 Task: Forward email with the signature Hudson Clark with the subject Congratulations on a new job from softage.8@softage.net to softage.2@softage.net and softage.3@softage.net with BCC to softage.4@softage.net with the message I am writing to request a review of the project procurement plan.
Action: Mouse moved to (1034, 174)
Screenshot: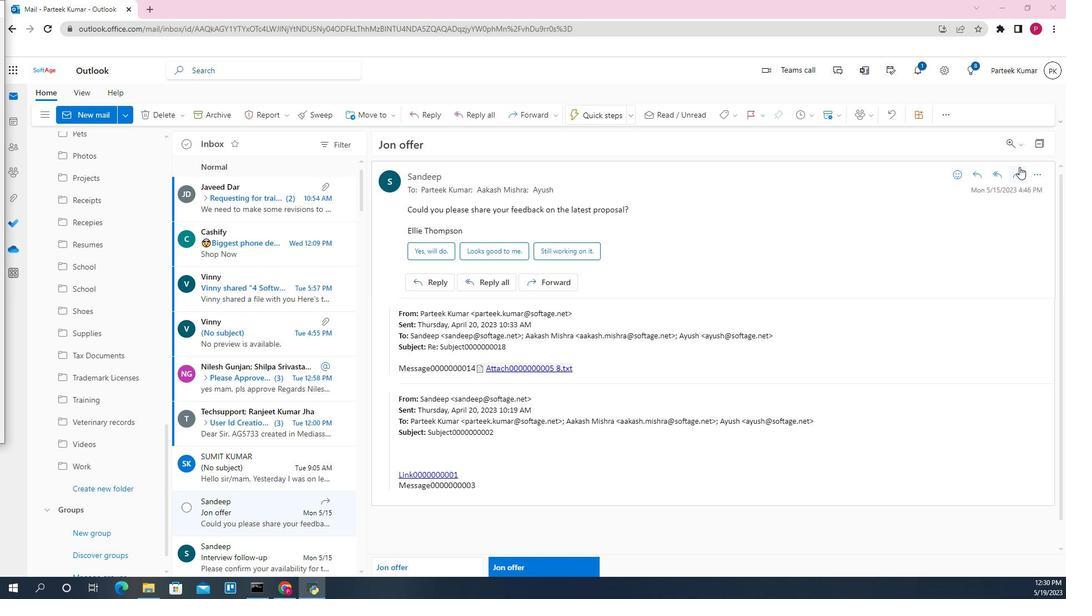 
Action: Mouse pressed left at (1034, 174)
Screenshot: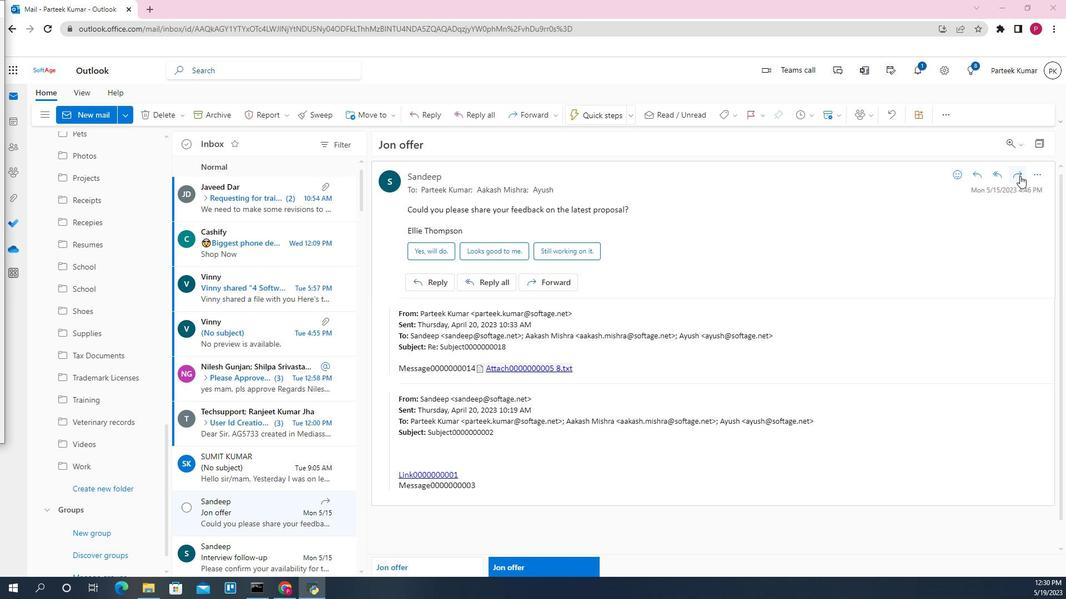 
Action: Mouse moved to (749, 108)
Screenshot: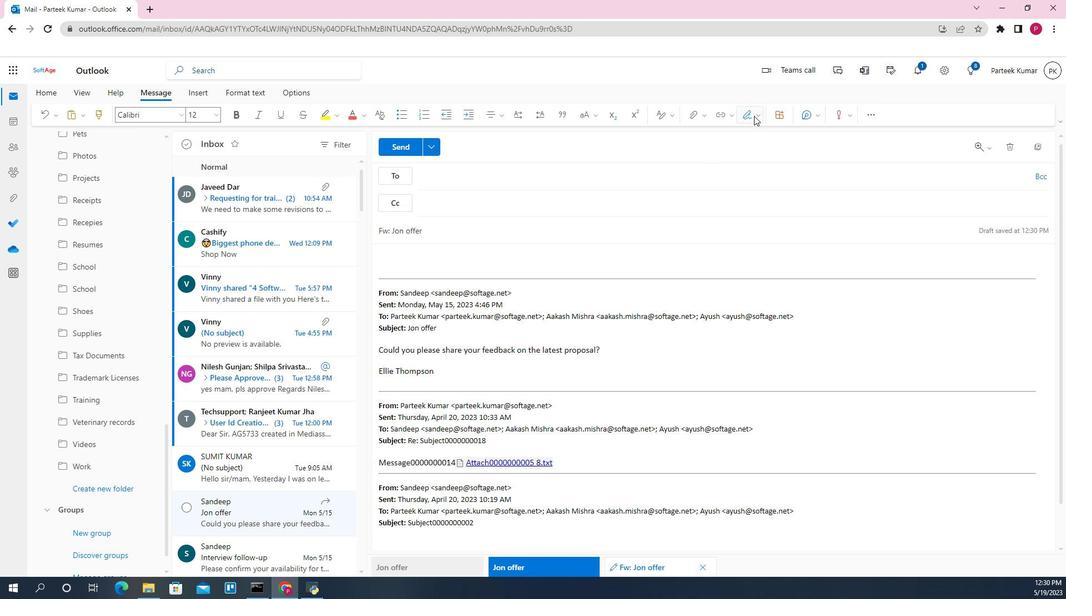 
Action: Mouse pressed left at (749, 108)
Screenshot: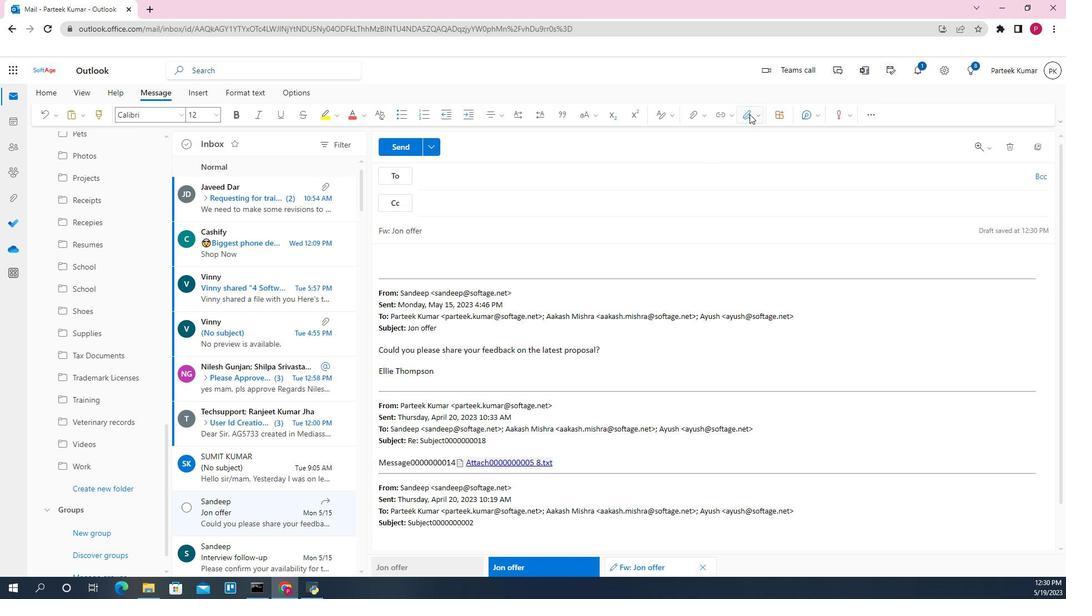 
Action: Mouse moved to (728, 171)
Screenshot: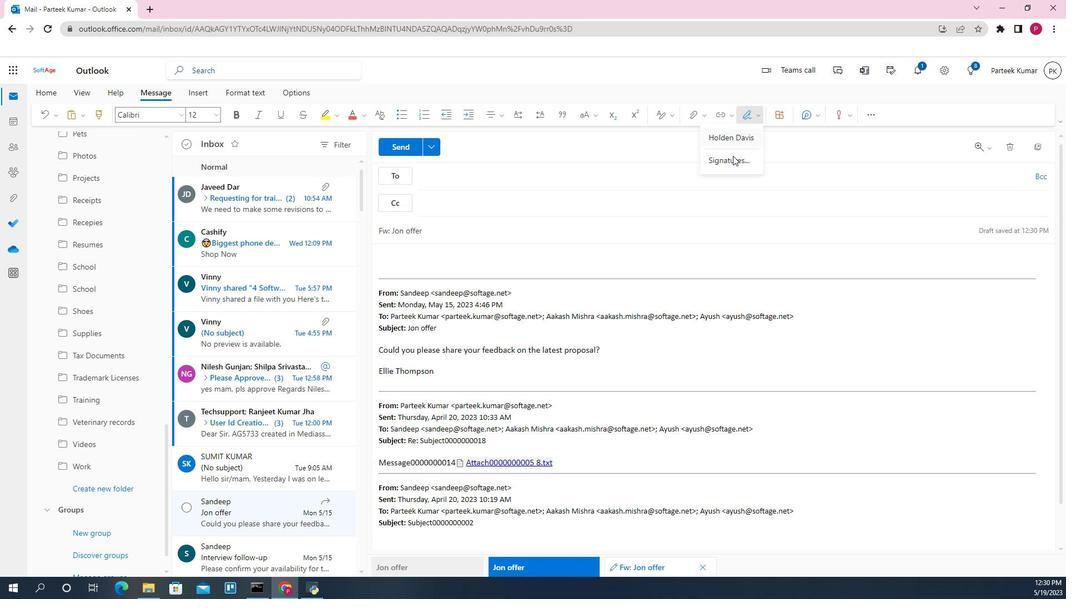 
Action: Mouse pressed left at (728, 171)
Screenshot: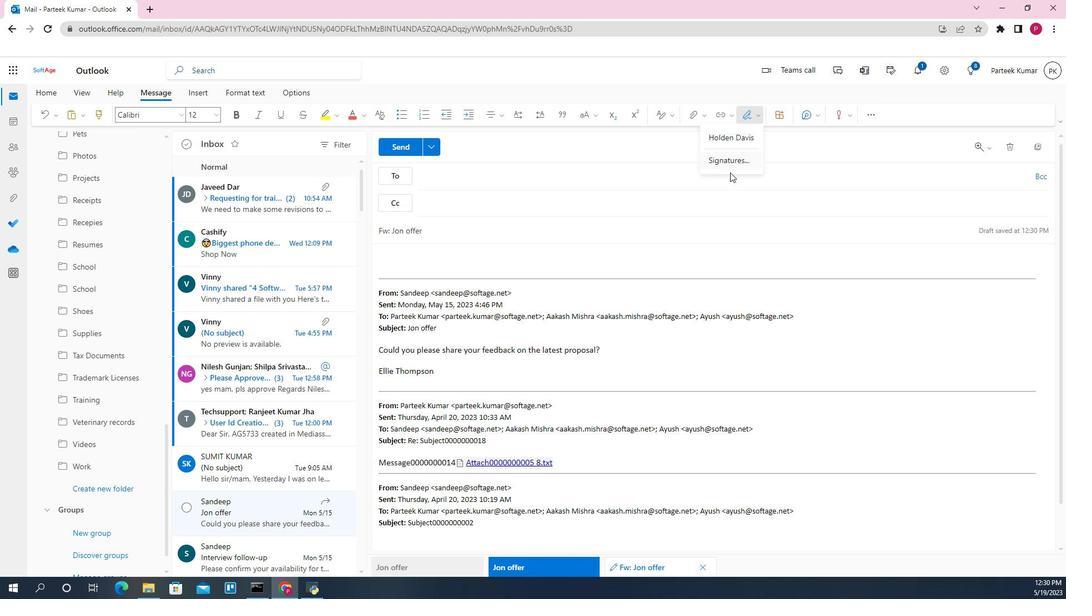 
Action: Mouse moved to (734, 156)
Screenshot: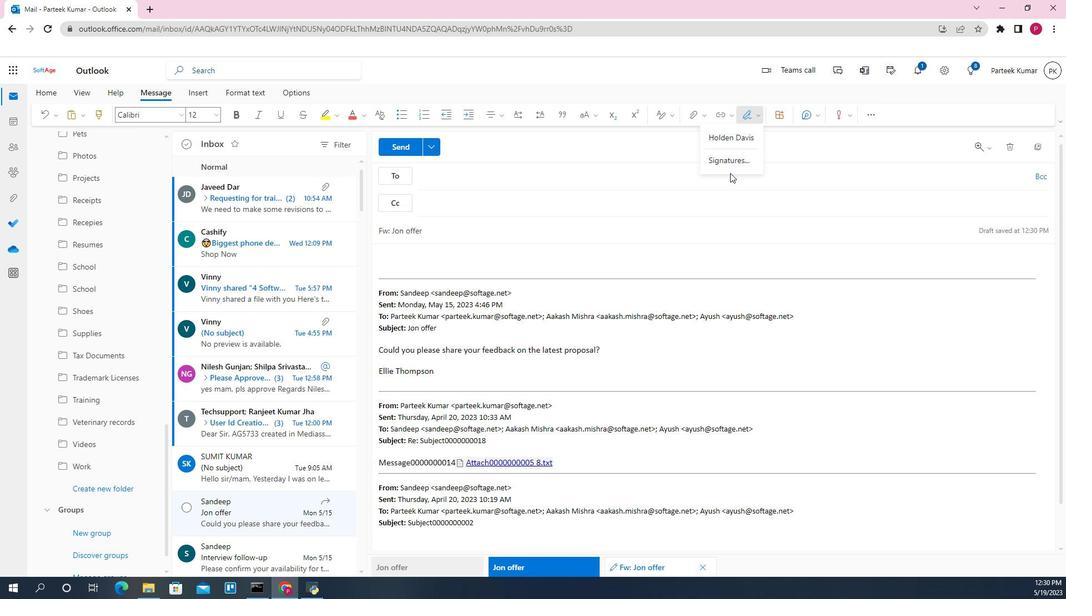 
Action: Mouse pressed left at (734, 156)
Screenshot: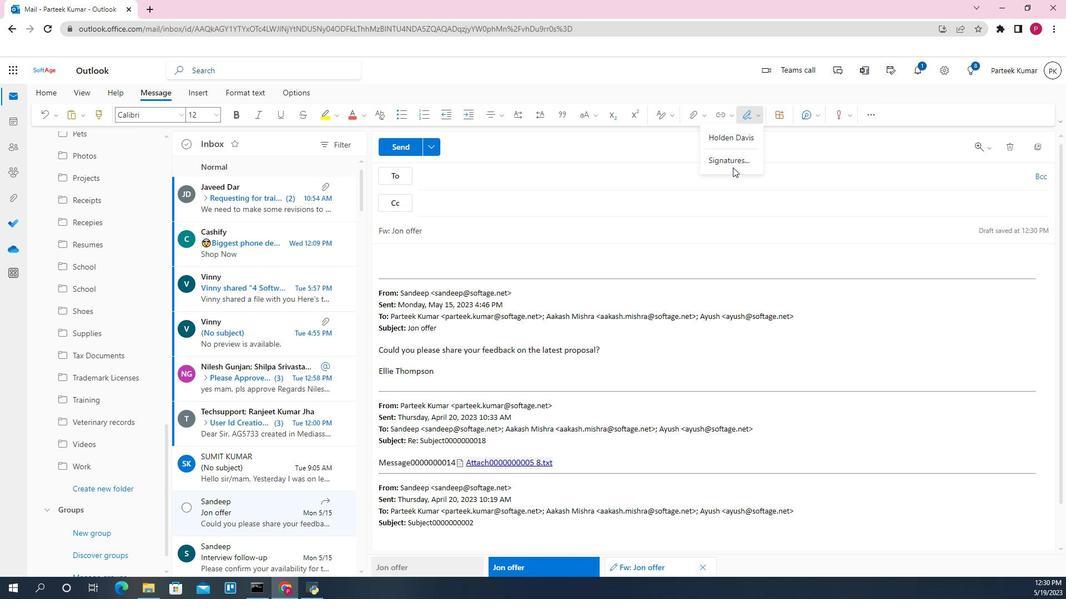 
Action: Mouse moved to (744, 203)
Screenshot: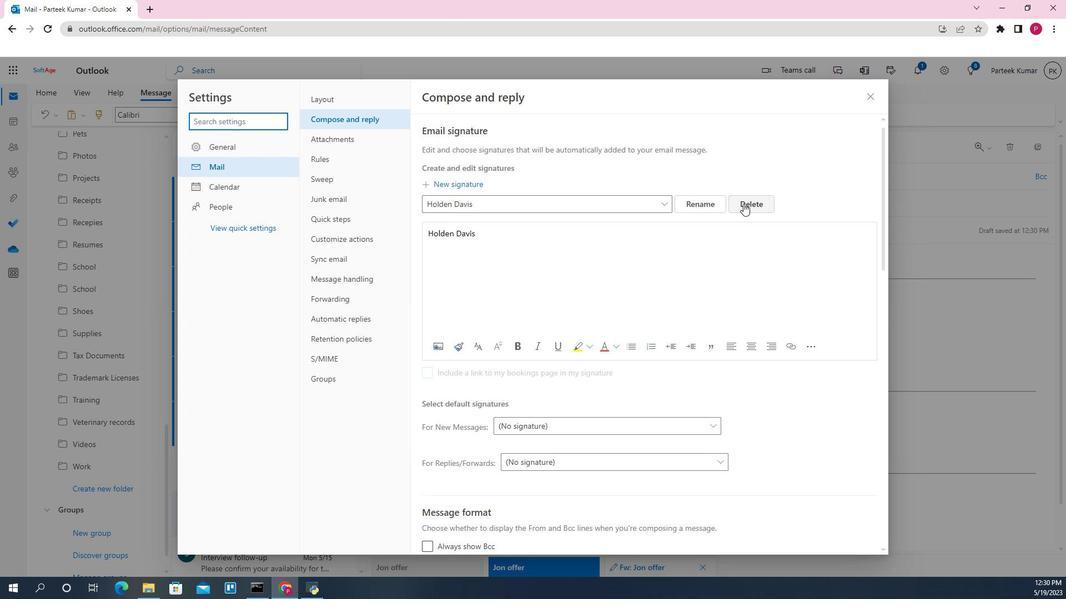 
Action: Mouse pressed left at (744, 203)
Screenshot: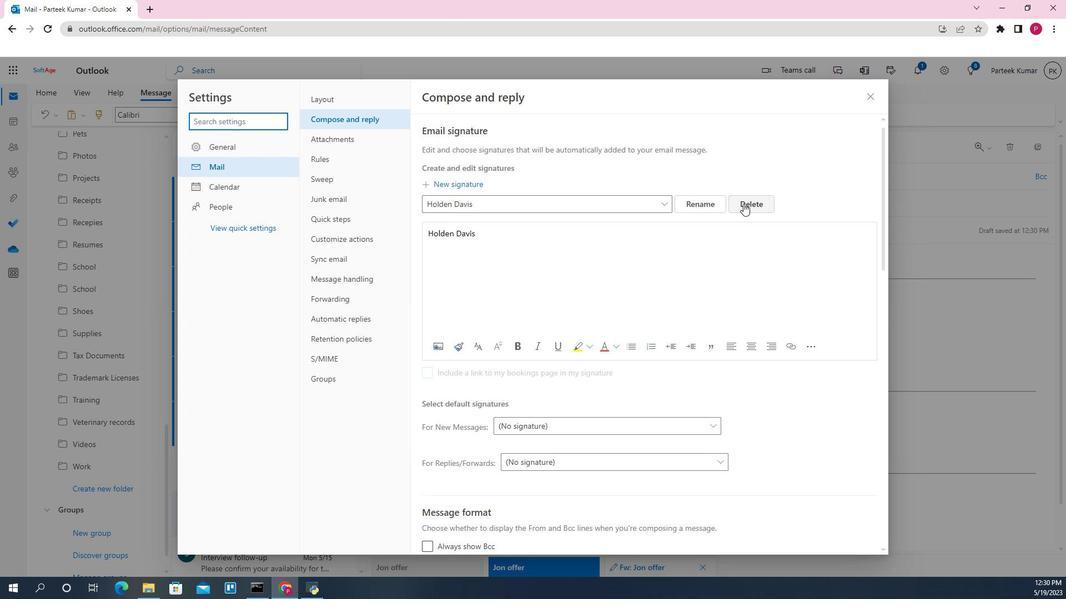 
Action: Mouse moved to (504, 194)
Screenshot: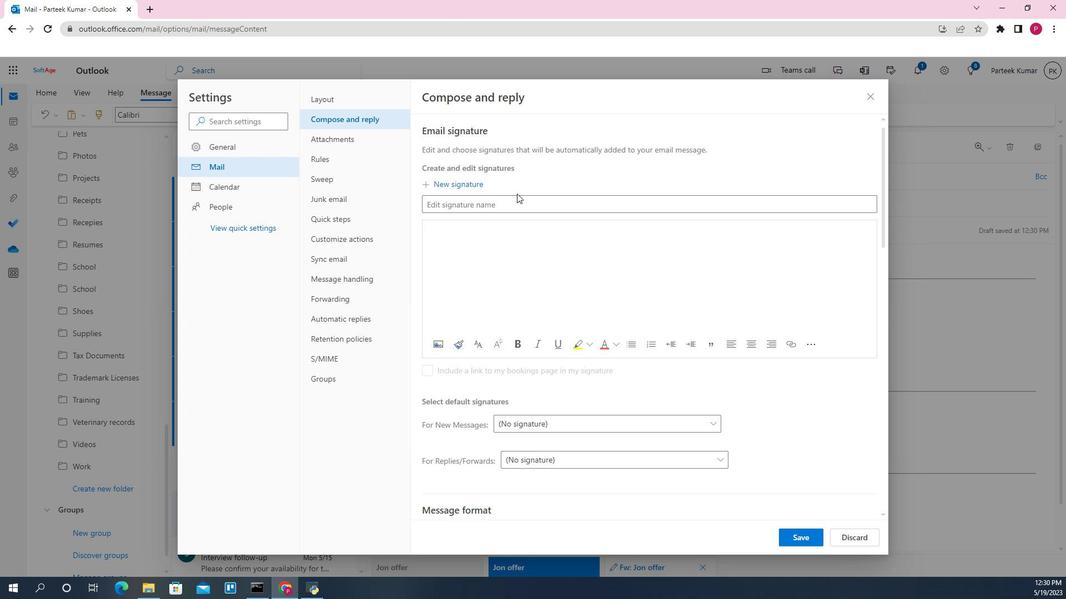 
Action: Mouse pressed left at (504, 194)
Screenshot: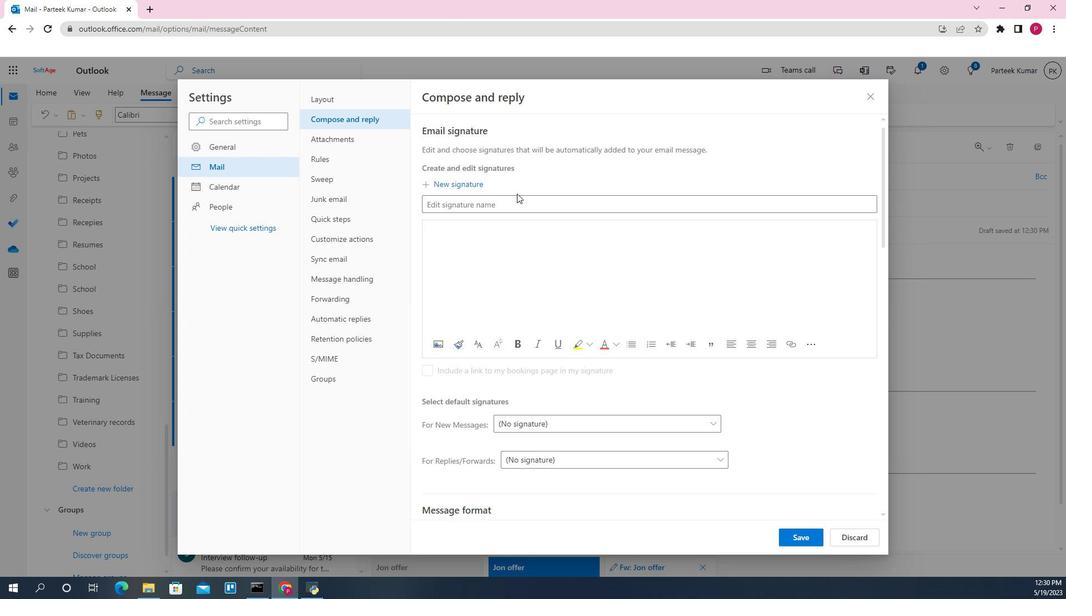 
Action: Mouse moved to (506, 204)
Screenshot: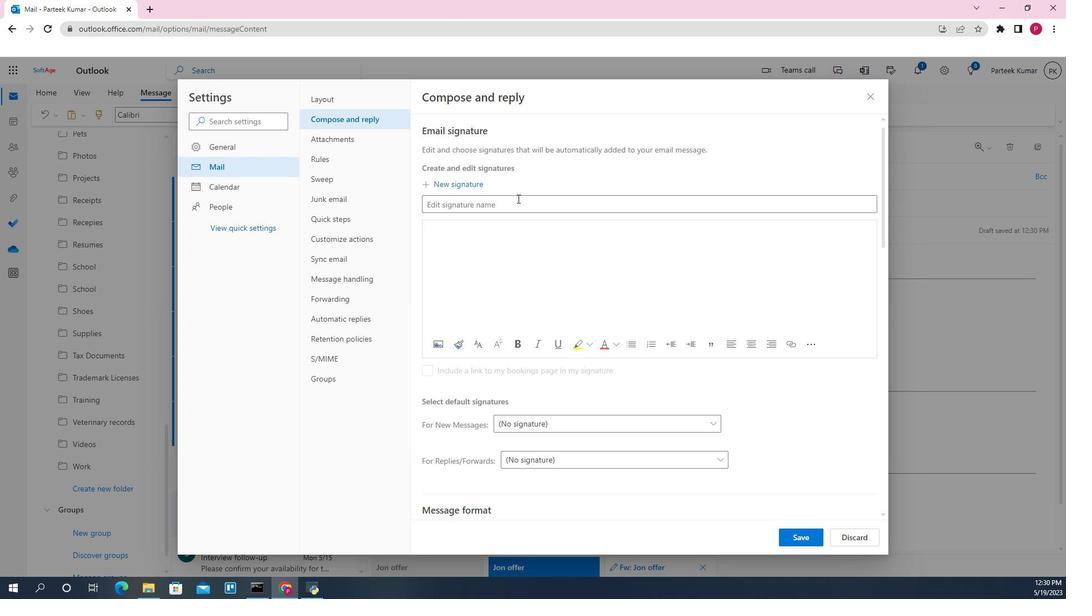 
Action: Mouse pressed left at (506, 204)
Screenshot: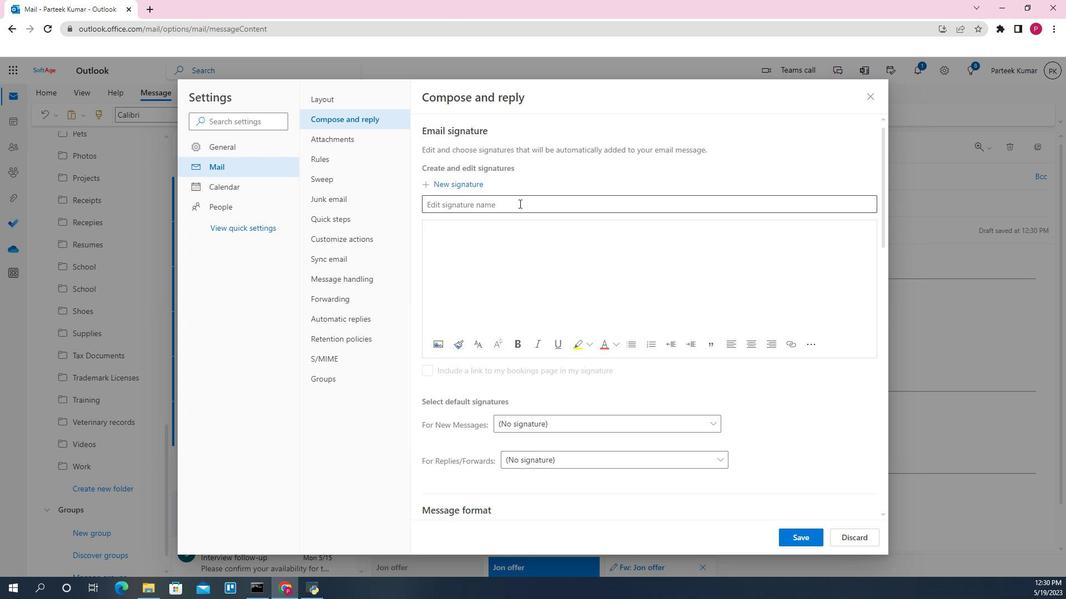 
Action: Key pressed <Key.shift><Key.shift><Key.shift><Key.shift><Key.shift><Key.shift><Key.shift><Key.shift><Key.shift><Key.shift><Key.shift><Key.shift><Key.shift>Hudson<Key.space><Key.shift>Clark<Key.space><Key.tab><Key.shift>Hudson<Key.space><Key.shift>Clark<Key.space>
Screenshot: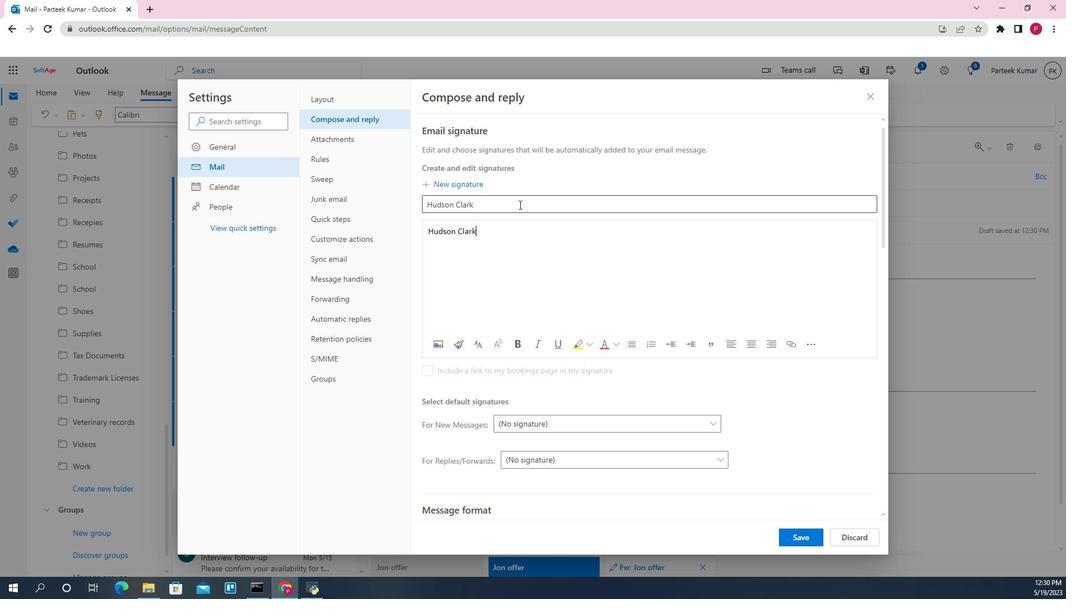 
Action: Mouse moved to (798, 564)
Screenshot: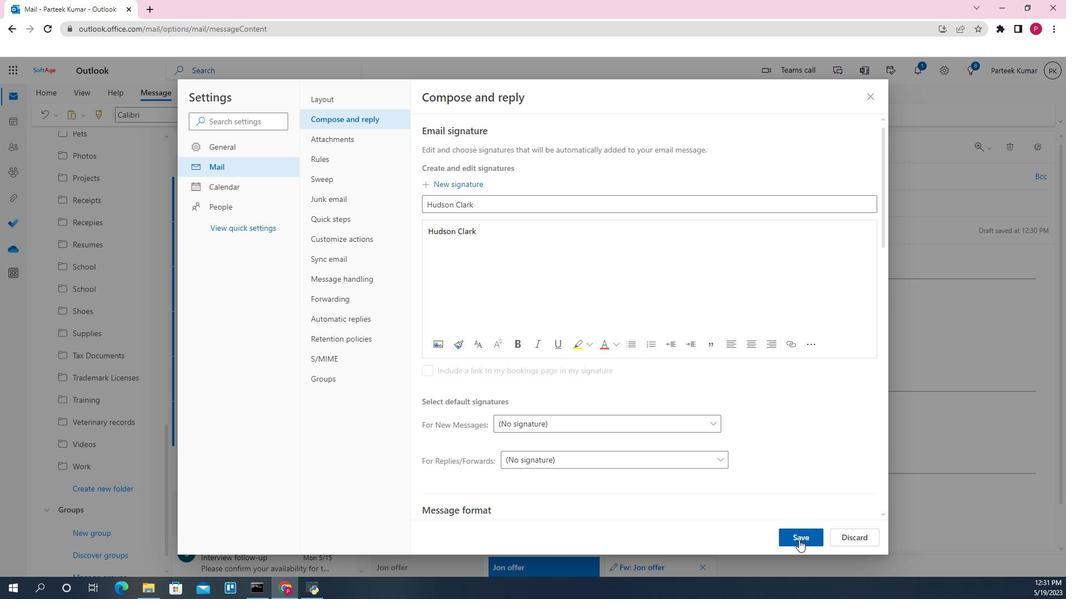
Action: Mouse pressed left at (798, 564)
Screenshot: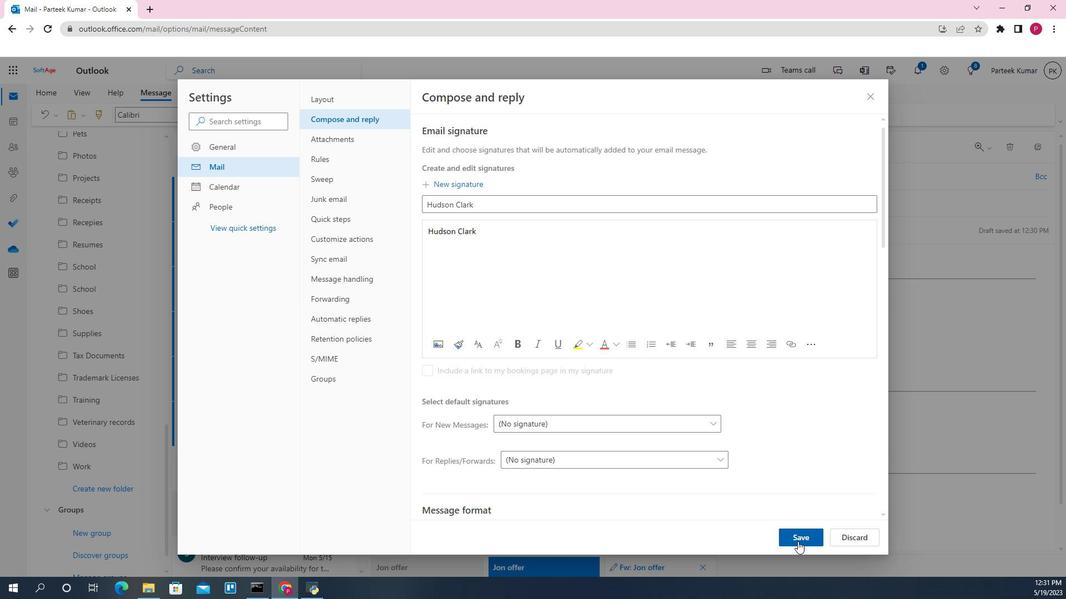 
Action: Mouse moved to (877, 89)
Screenshot: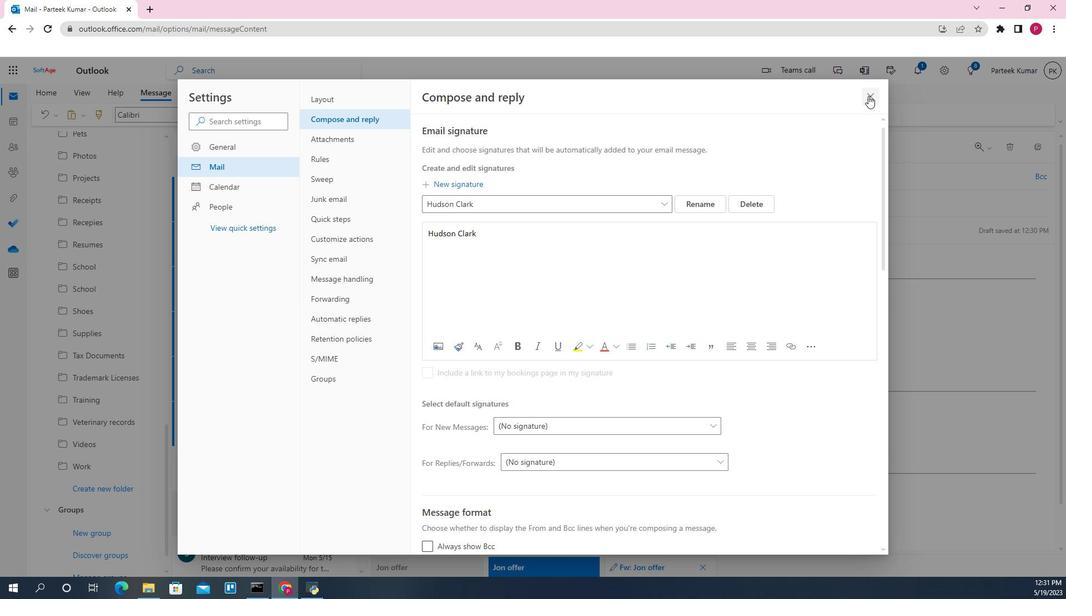 
Action: Mouse pressed left at (877, 89)
Screenshot: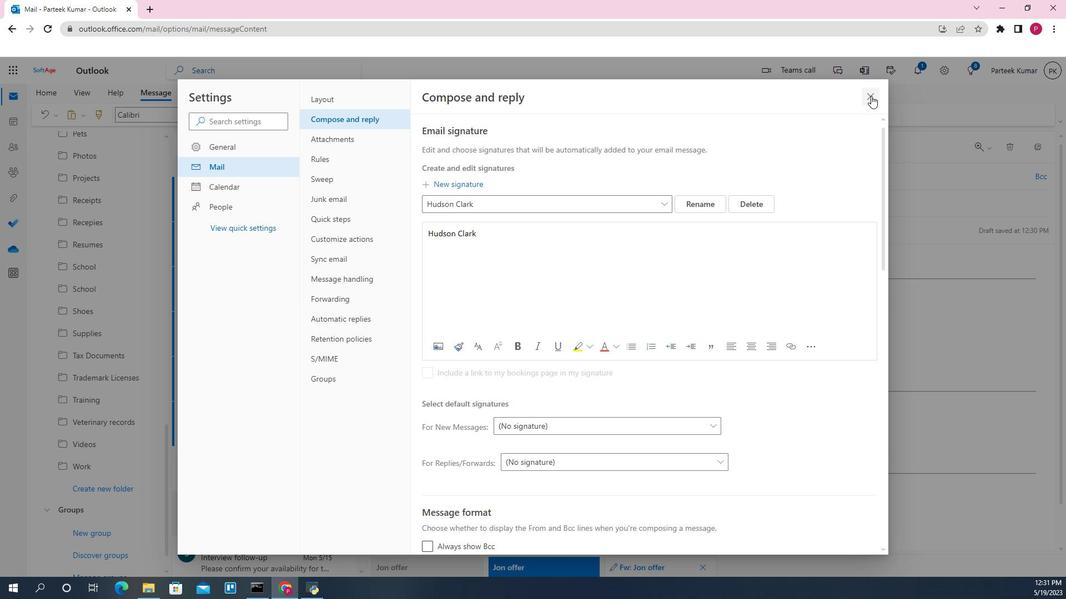 
Action: Mouse moved to (401, 233)
Screenshot: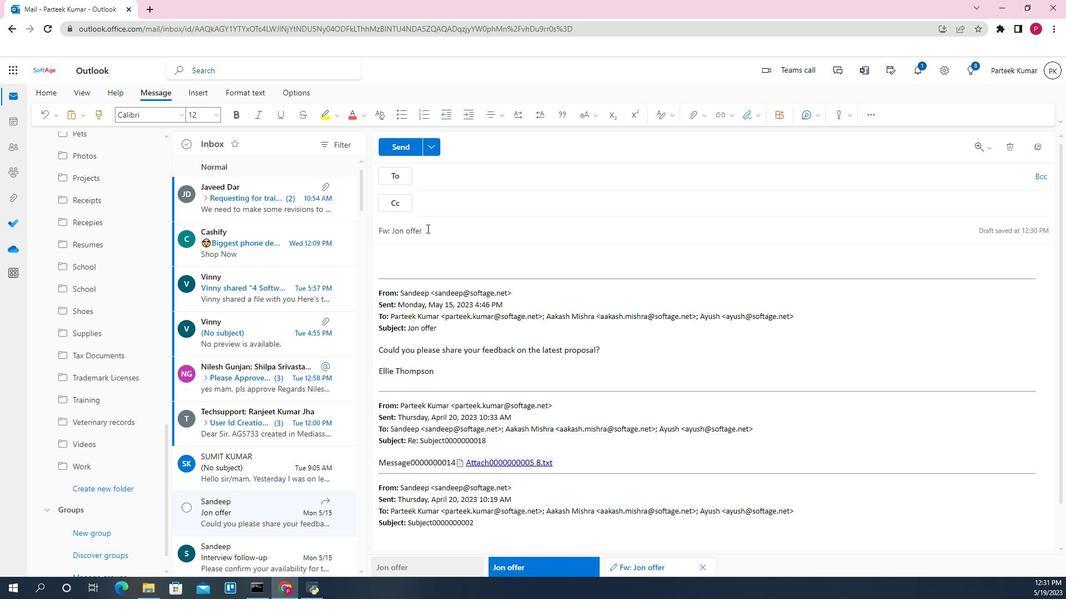 
Action: Mouse pressed left at (401, 233)
Screenshot: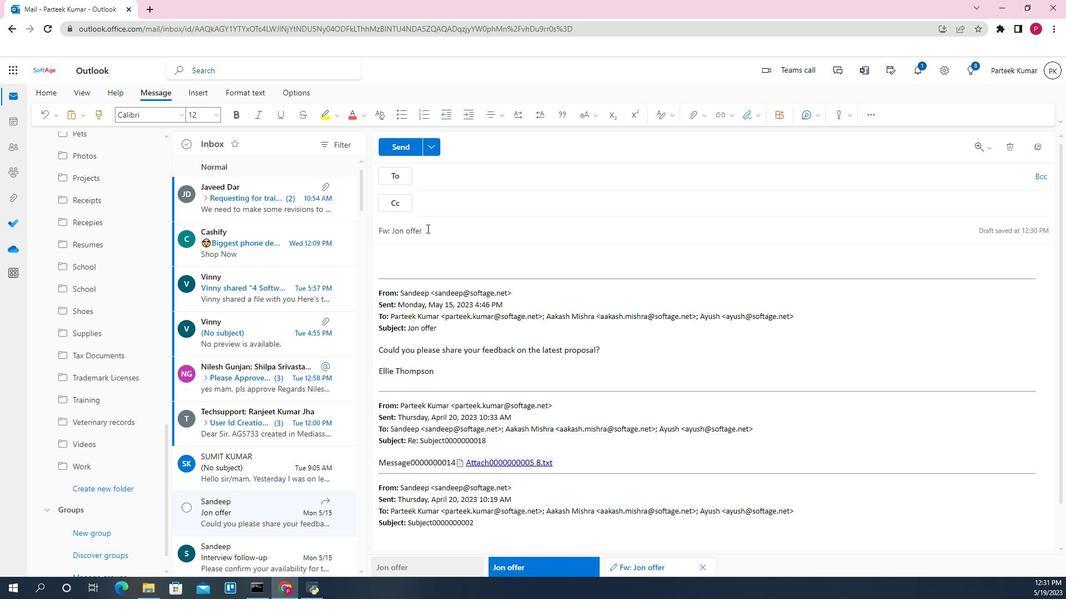 
Action: Mouse moved to (413, 232)
Screenshot: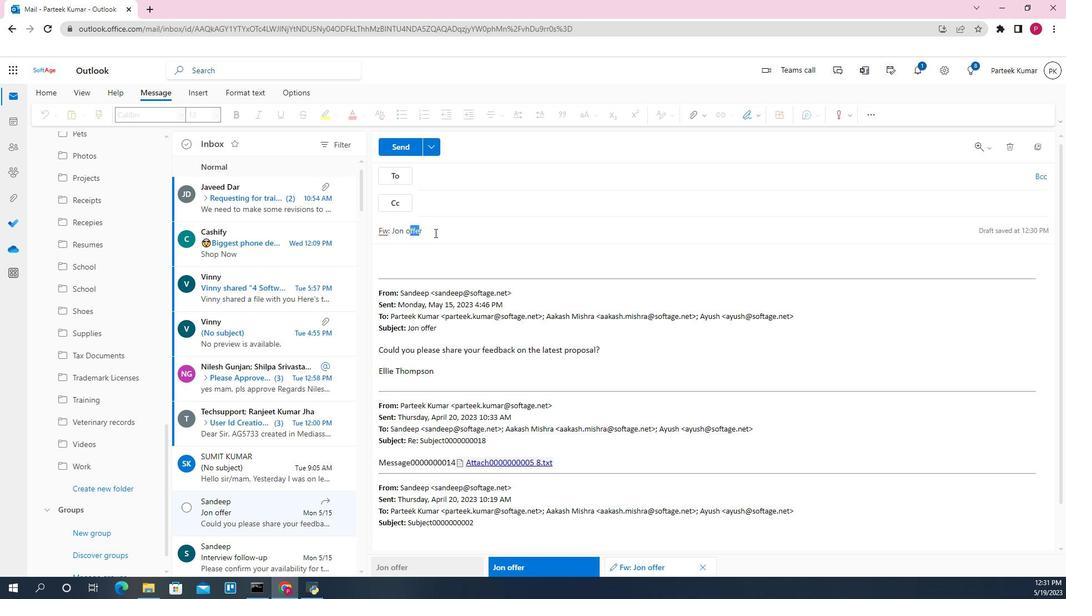 
Action: Mouse pressed left at (413, 232)
Screenshot: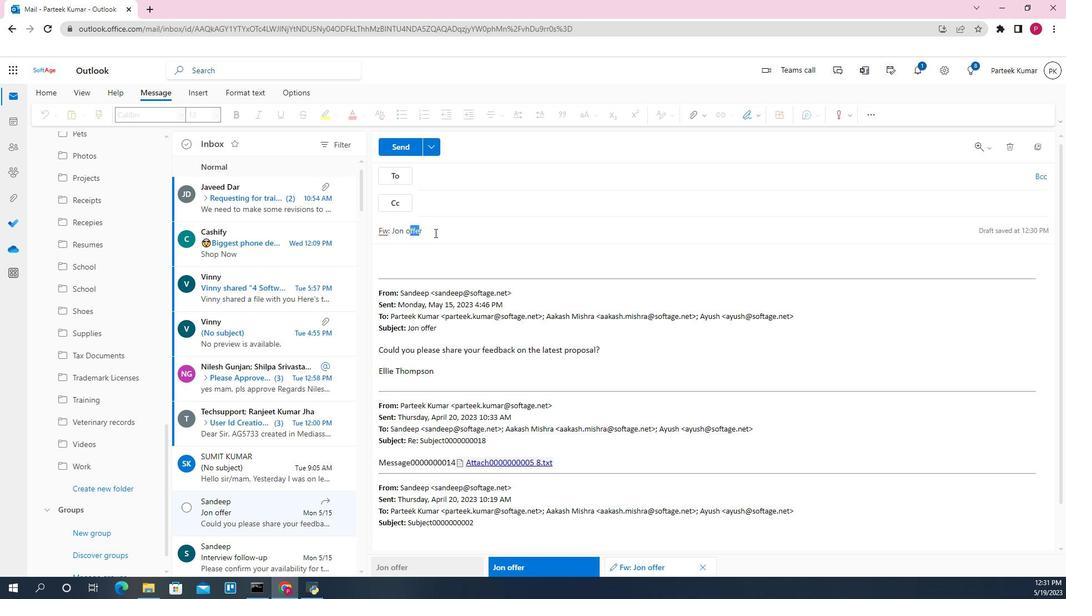 
Action: Mouse moved to (395, 259)
Screenshot: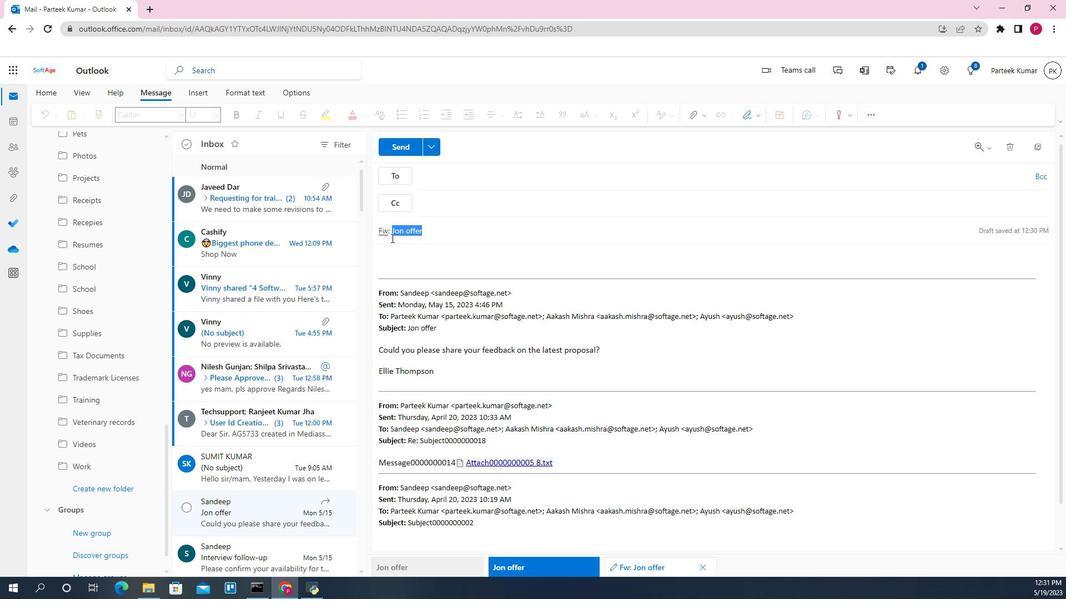 
Action: Mouse pressed left at (395, 259)
Screenshot: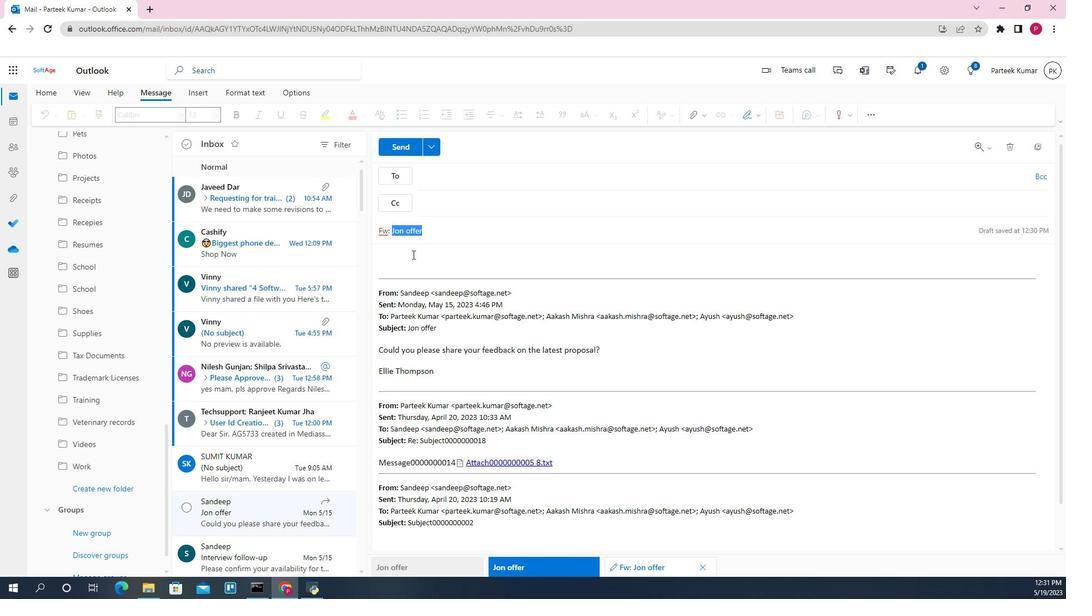 
Action: Mouse moved to (753, 103)
Screenshot: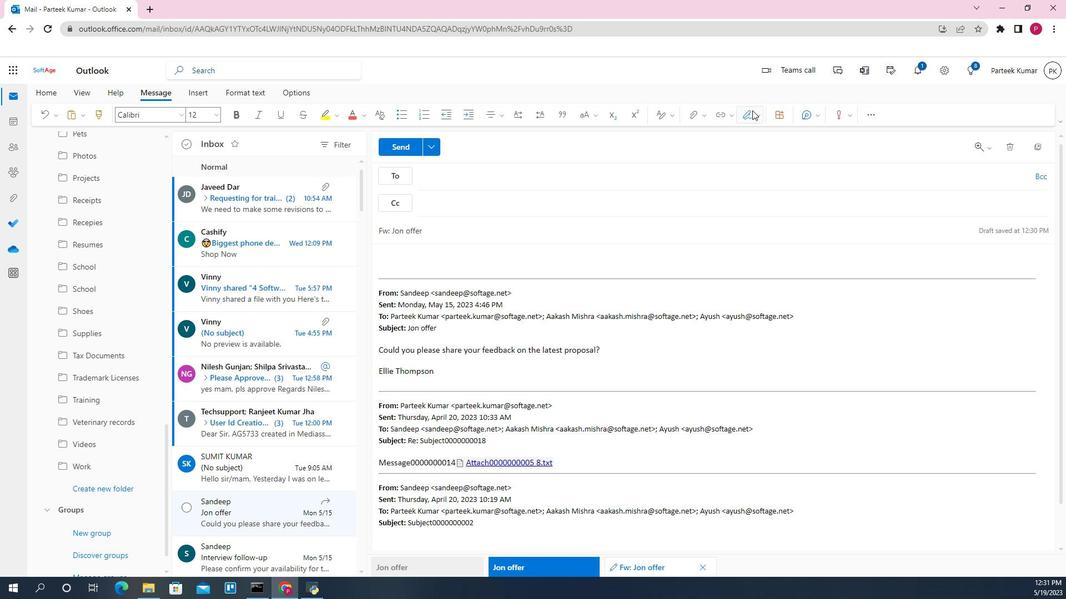 
Action: Mouse pressed left at (753, 103)
Screenshot: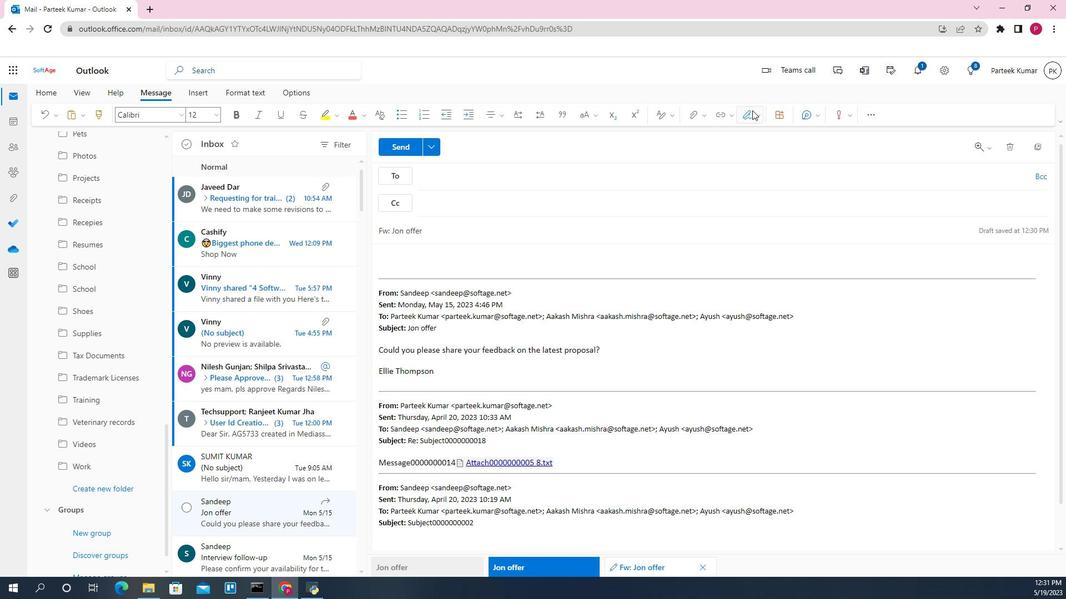 
Action: Mouse moved to (730, 131)
Screenshot: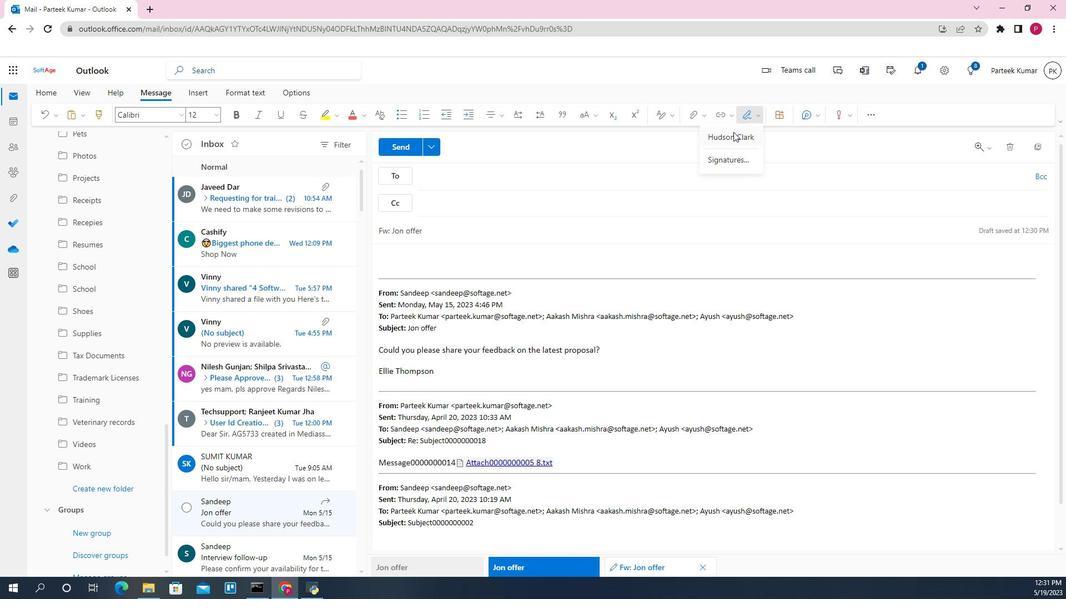 
Action: Mouse pressed left at (730, 131)
Screenshot: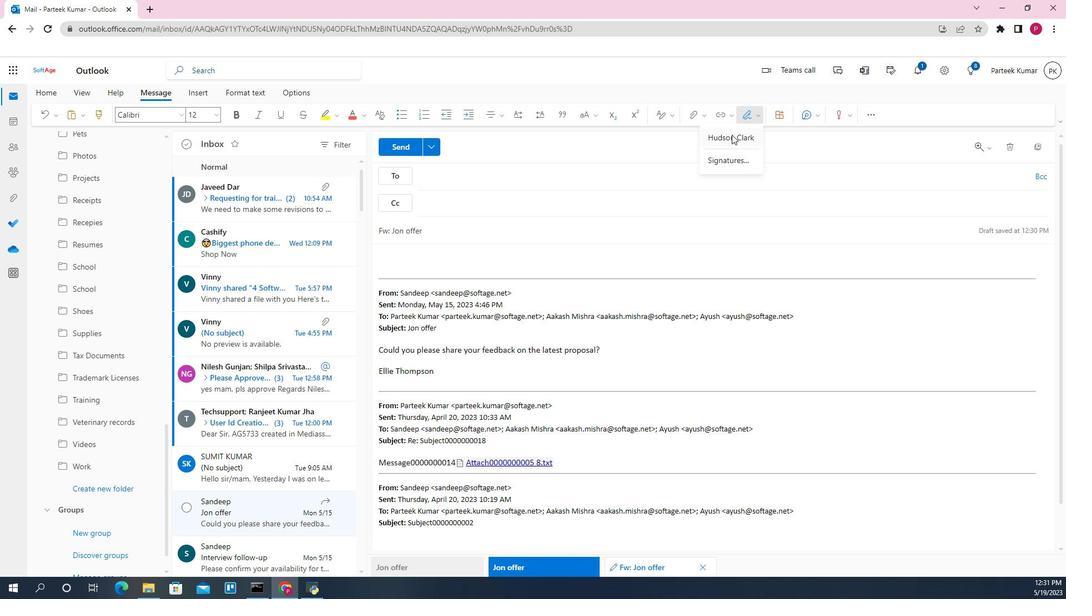 
Action: Mouse moved to (404, 232)
Screenshot: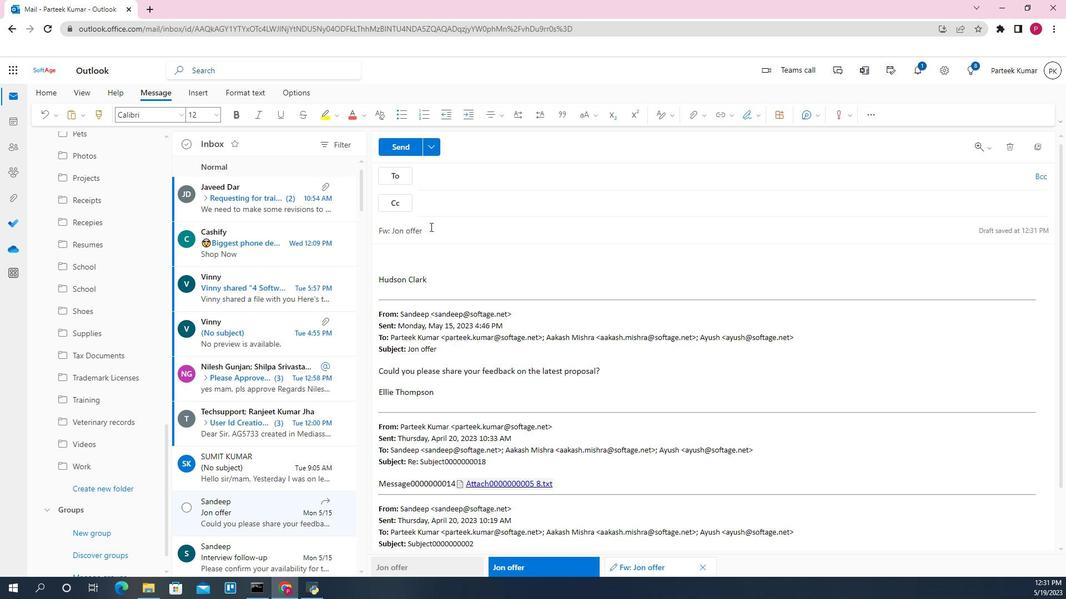 
Action: Mouse pressed left at (404, 232)
Screenshot: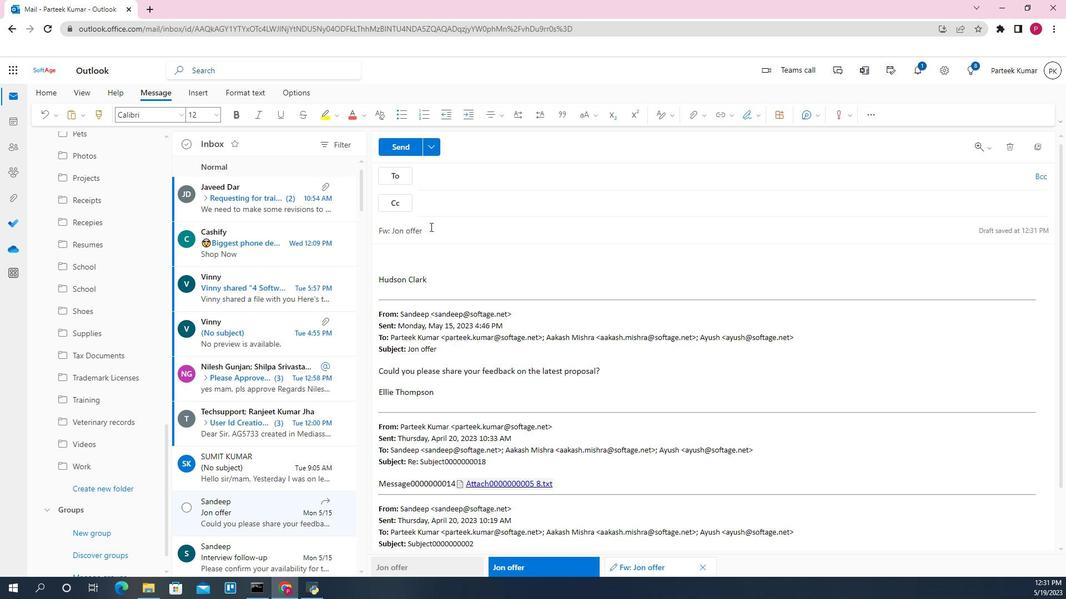 
Action: Mouse moved to (383, 236)
Screenshot: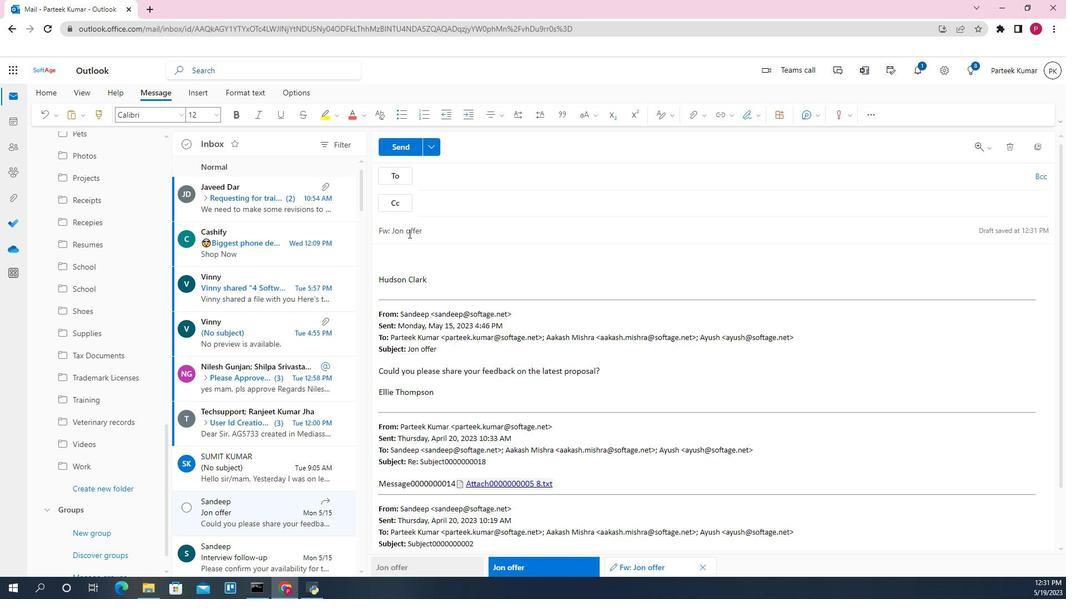 
Action: Mouse pressed left at (383, 236)
Screenshot: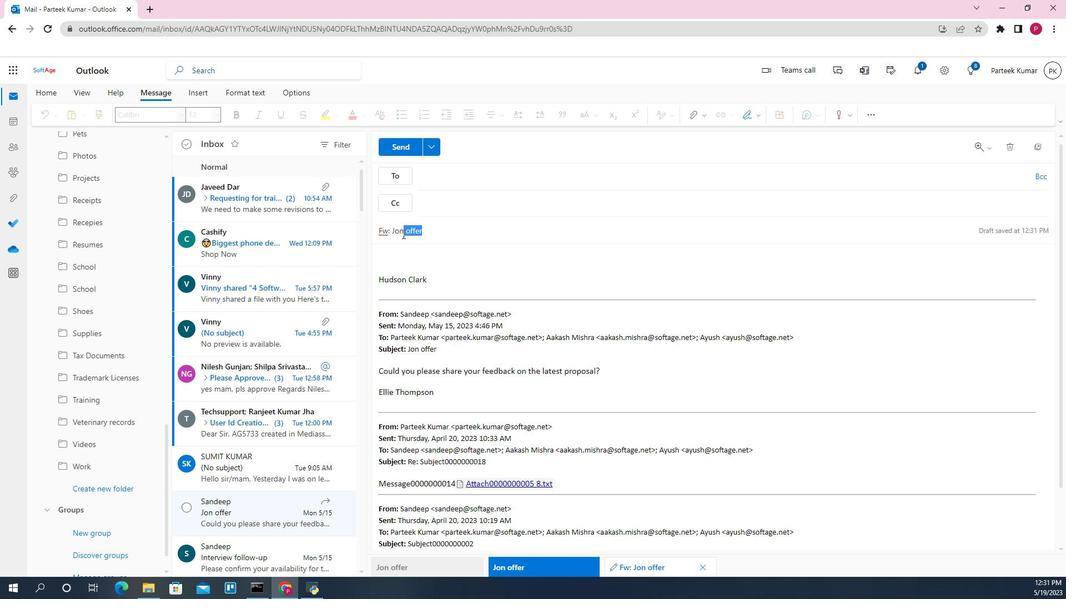 
Action: Mouse moved to (430, 226)
Screenshot: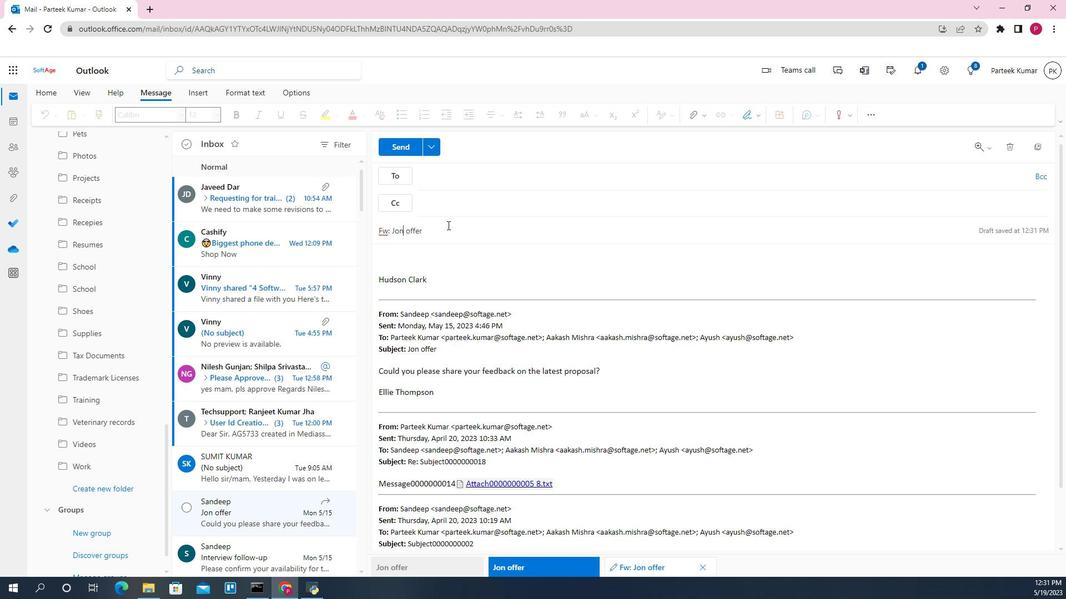 
Action: Mouse pressed left at (430, 226)
Screenshot: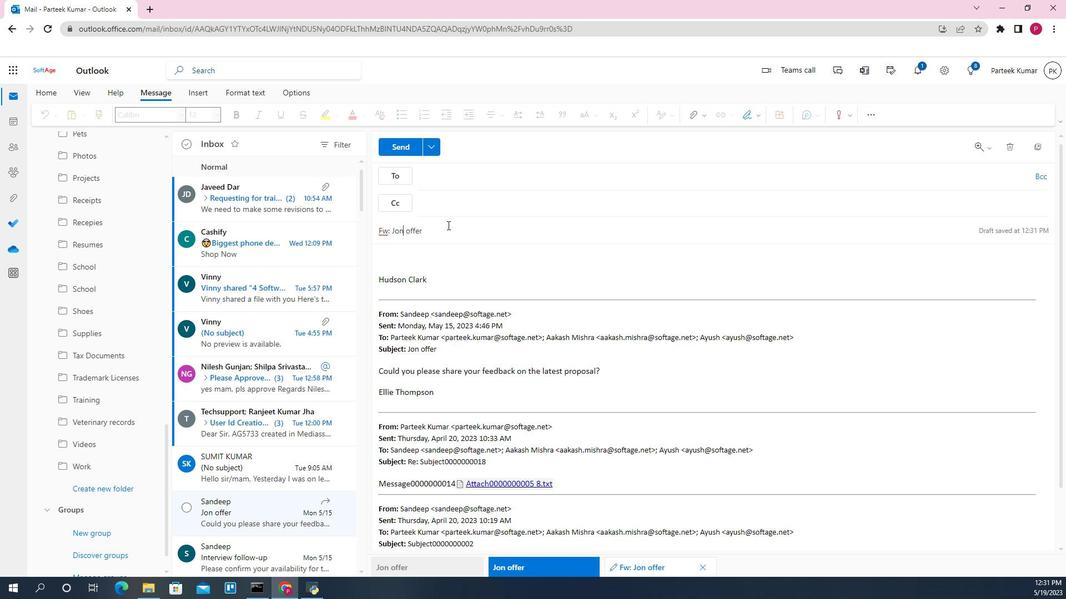 
Action: Mouse moved to (373, 241)
Screenshot: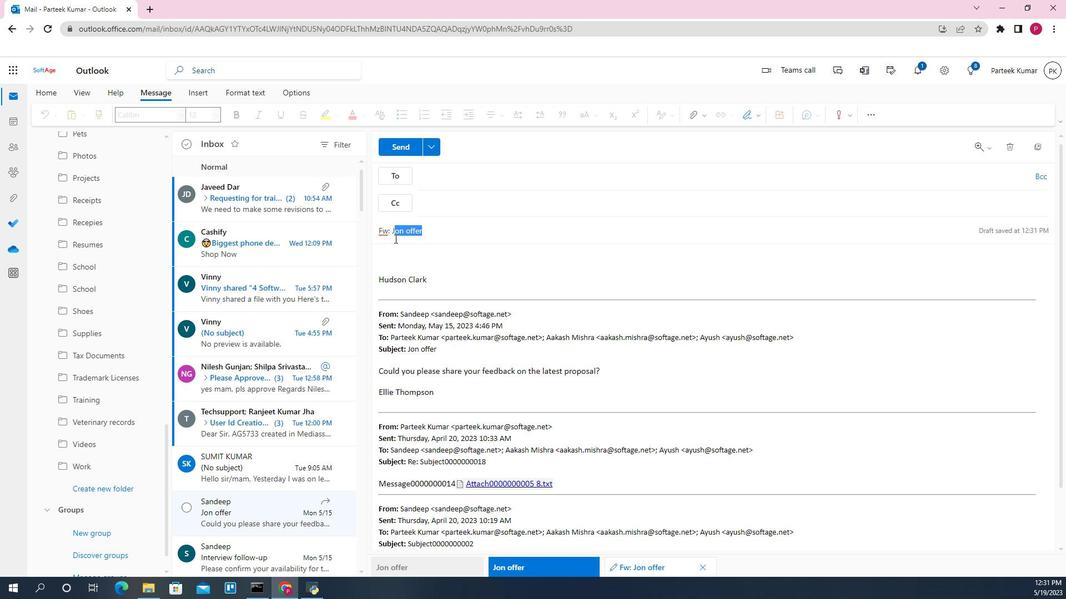 
Action: Key pressed <Key.shift>Congratulations<Key.space>on<Key.space>a<Key.space>new<Key.space>job<Key.space>
Screenshot: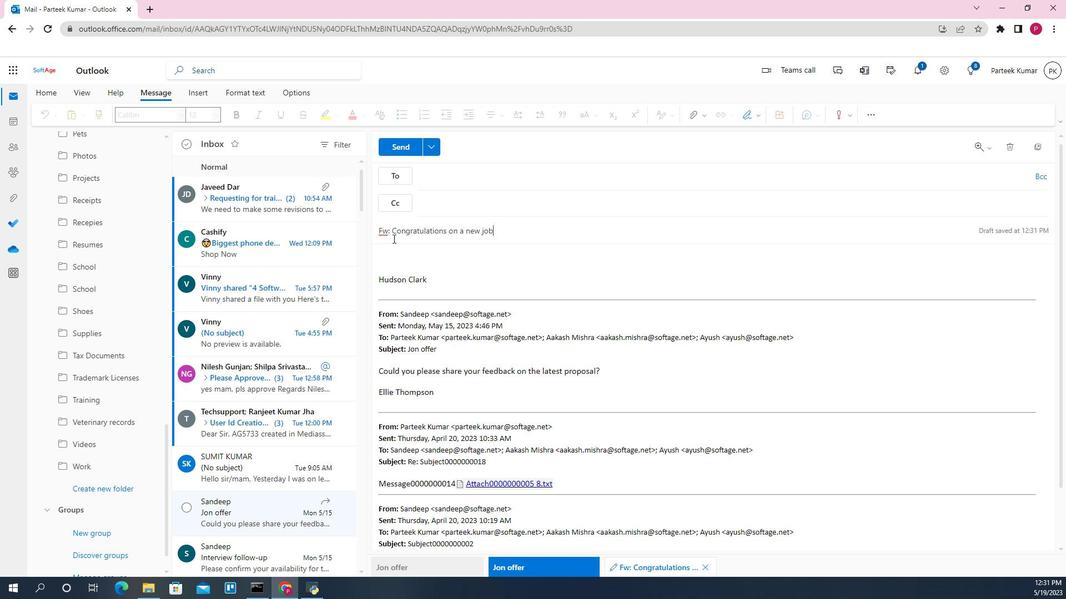 
Action: Mouse moved to (498, 176)
Screenshot: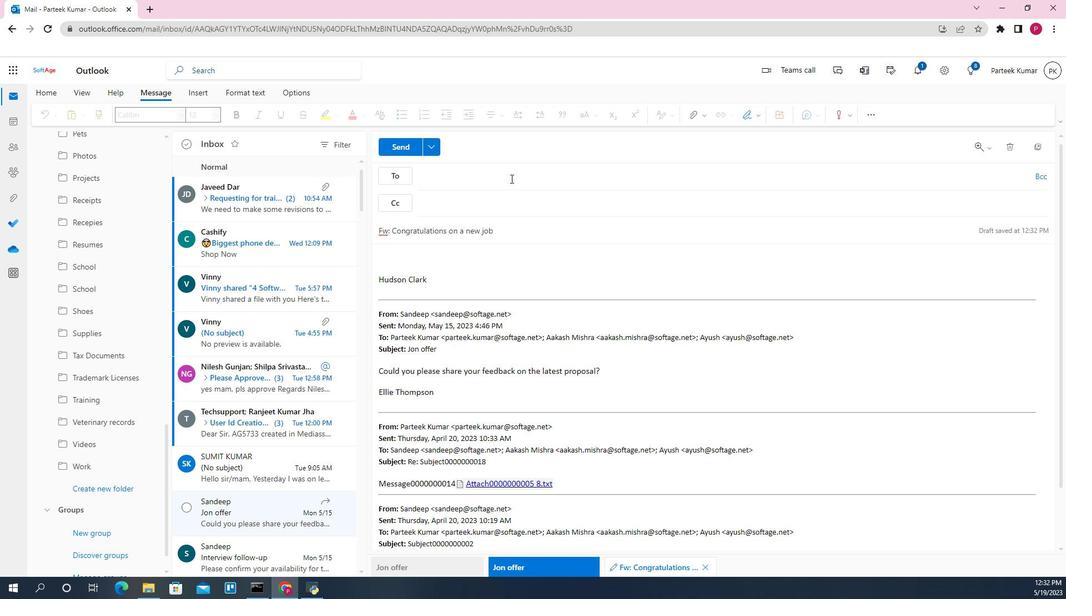 
Action: Mouse pressed left at (498, 176)
Screenshot: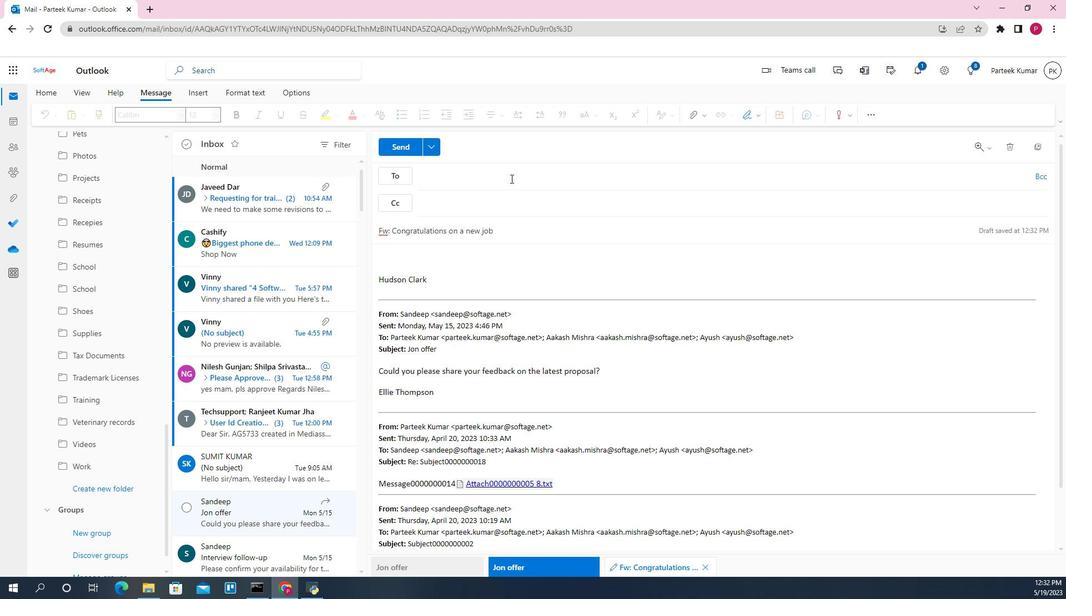 
Action: Key pressed sofat<Key.backspace><Key.backspace>tage.2<Key.shift>@softage.net<Key.enter>
Screenshot: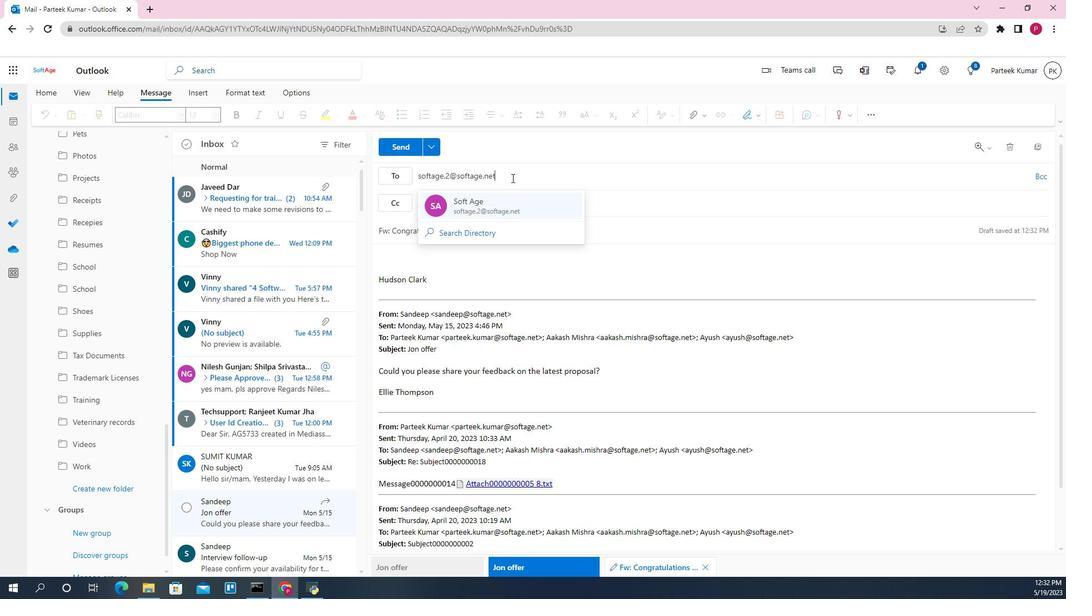 
Action: Mouse moved to (480, 209)
Screenshot: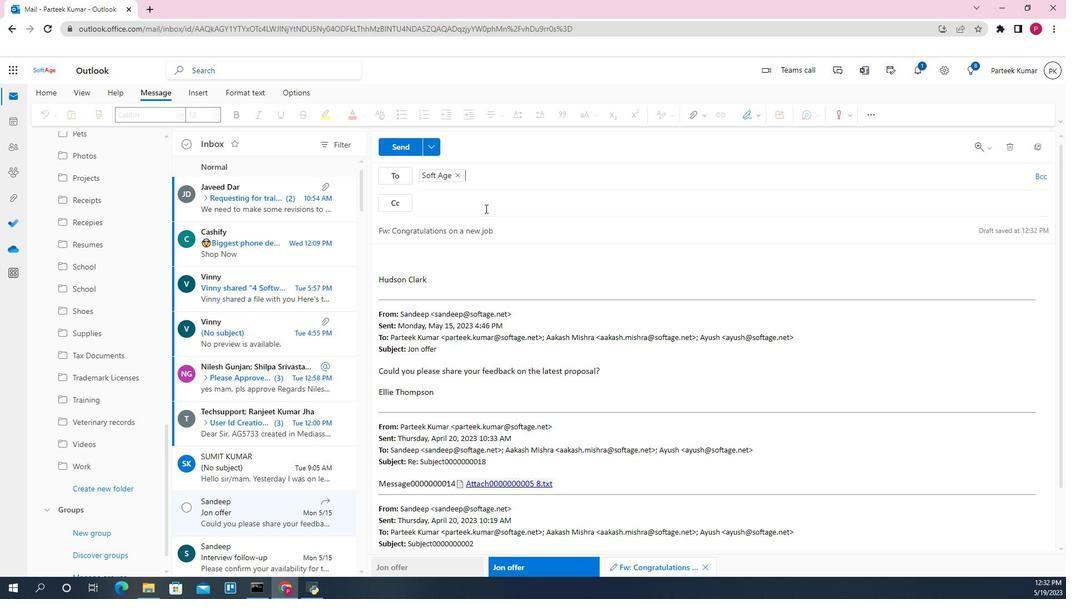 
Action: Key pressed softage.3<Key.shift>@softage,net<Key.enter>
Screenshot: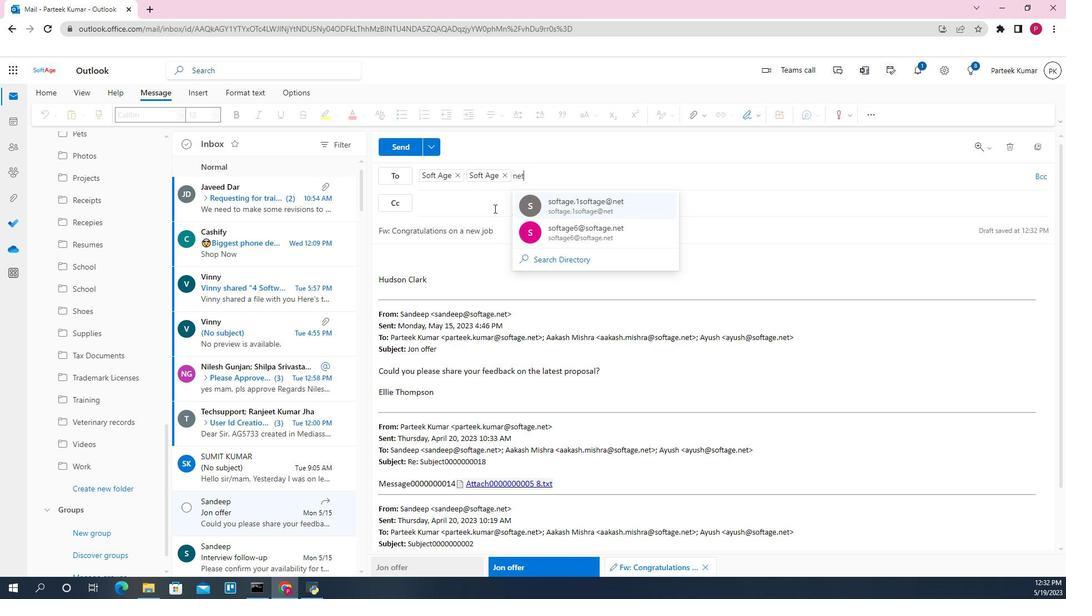 
Action: Mouse moved to (590, 173)
Screenshot: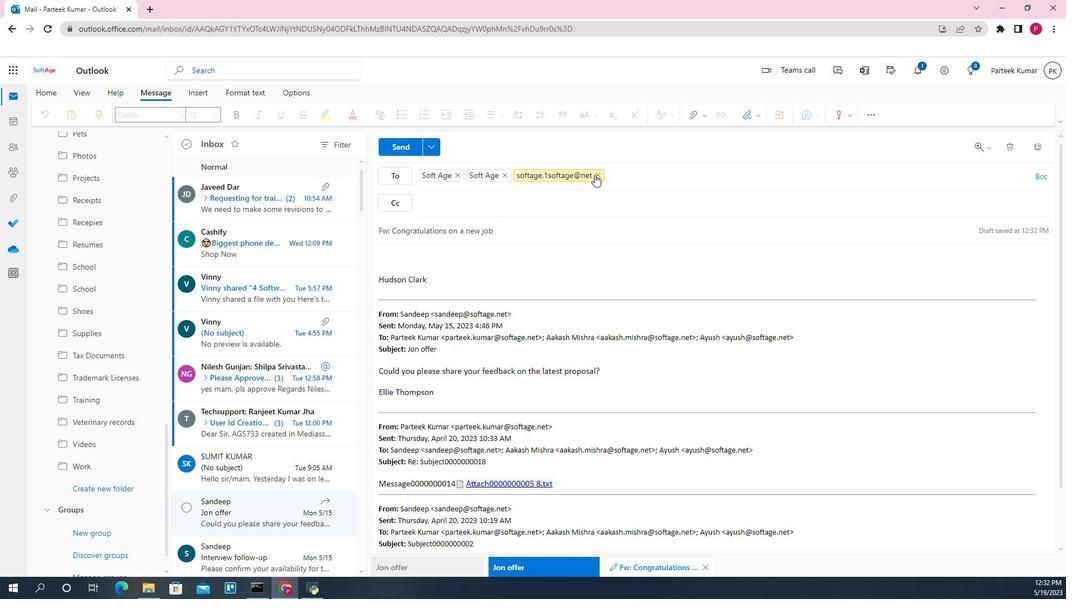 
Action: Mouse pressed left at (590, 173)
Screenshot: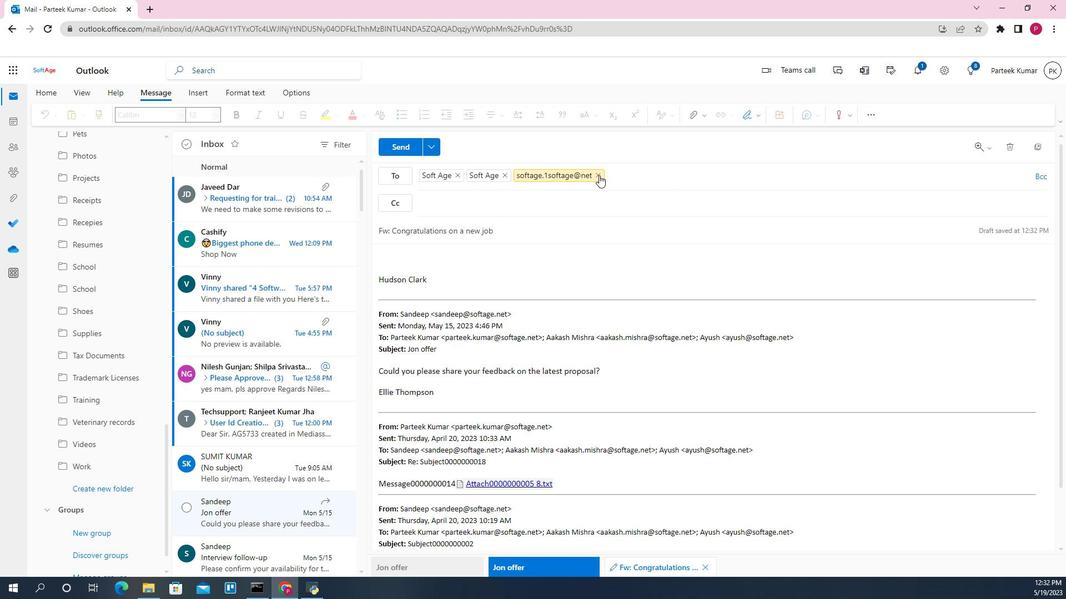 
Action: Mouse moved to (1056, 203)
Screenshot: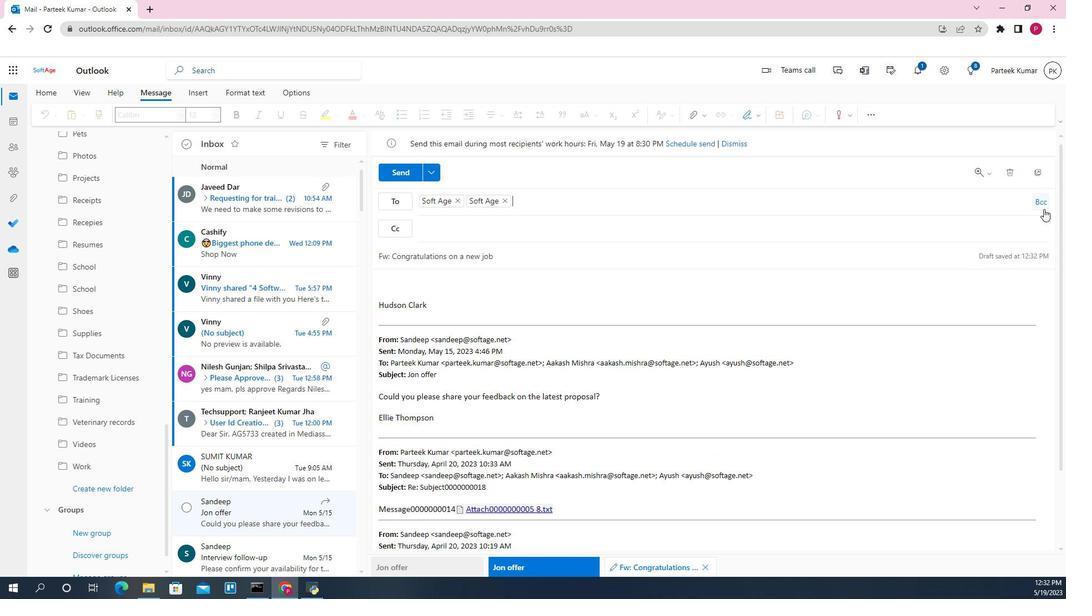 
Action: Mouse pressed left at (1056, 203)
Screenshot: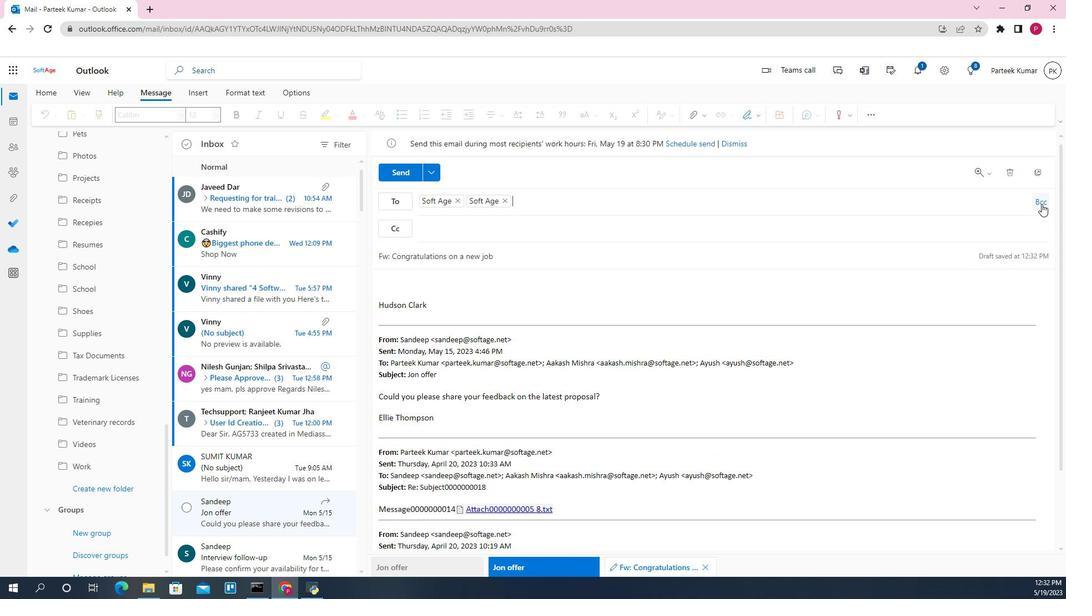 
Action: Mouse moved to (498, 254)
Screenshot: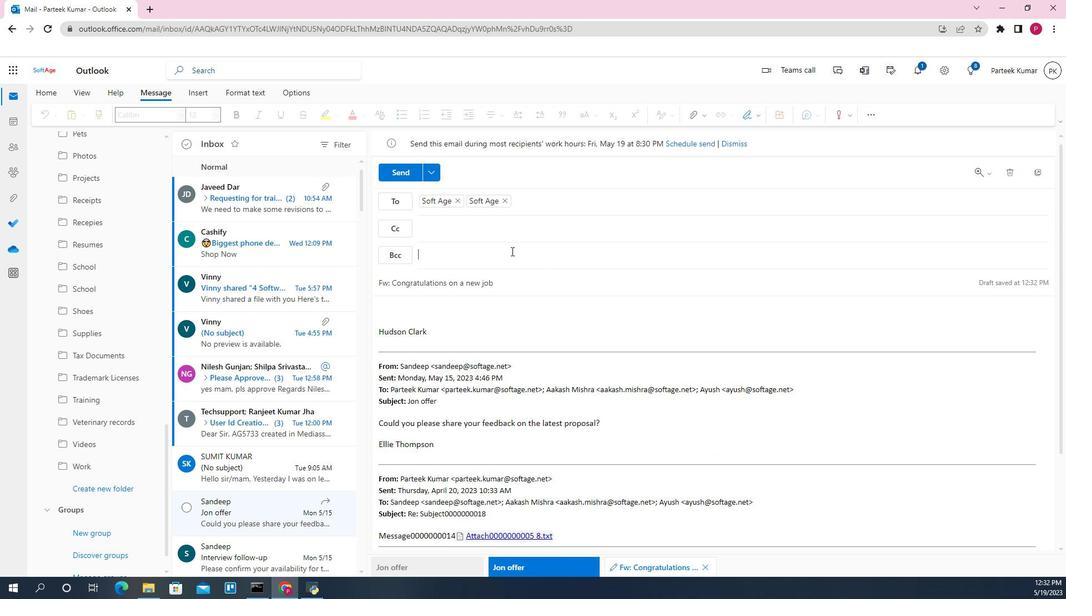 
Action: Key pressed softage.4<Key.shift>@softage.net<Key.enter>
Screenshot: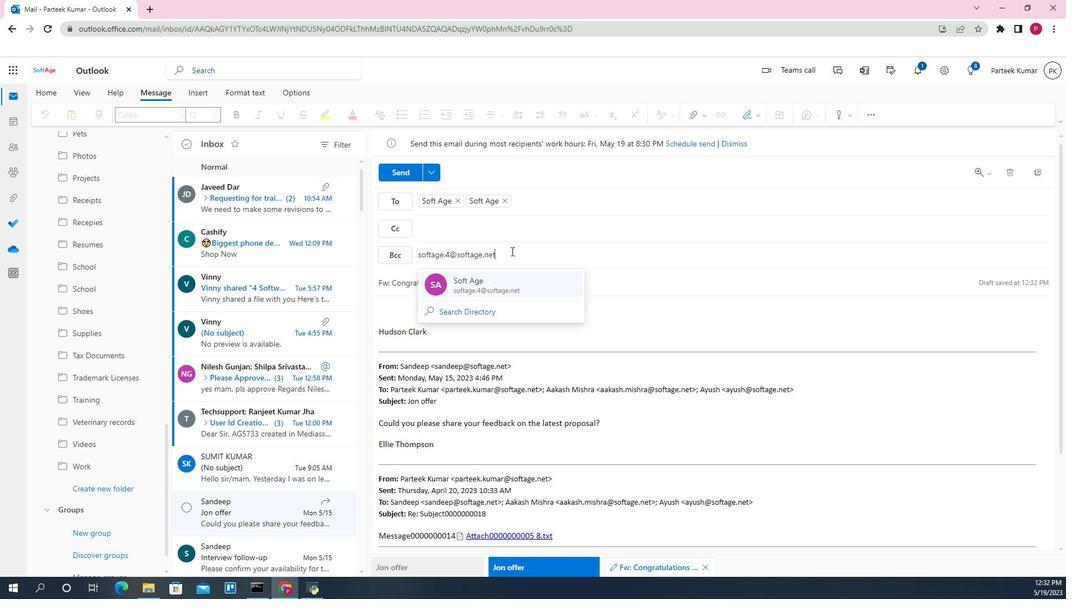 
Action: Mouse moved to (459, 308)
Screenshot: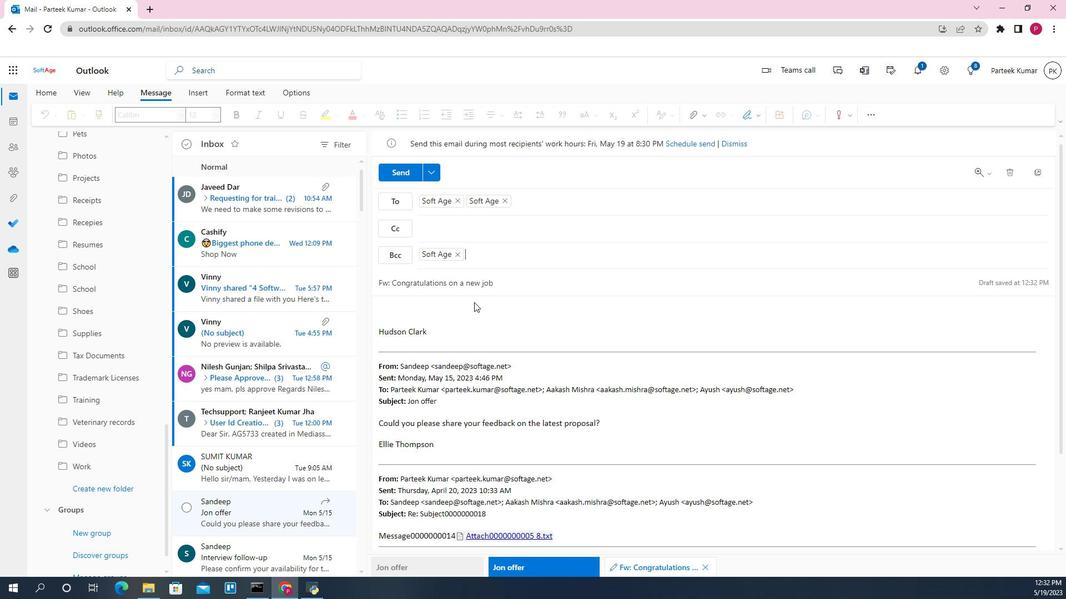 
Action: Key pressed <Key.tab><Key.tab>
Screenshot: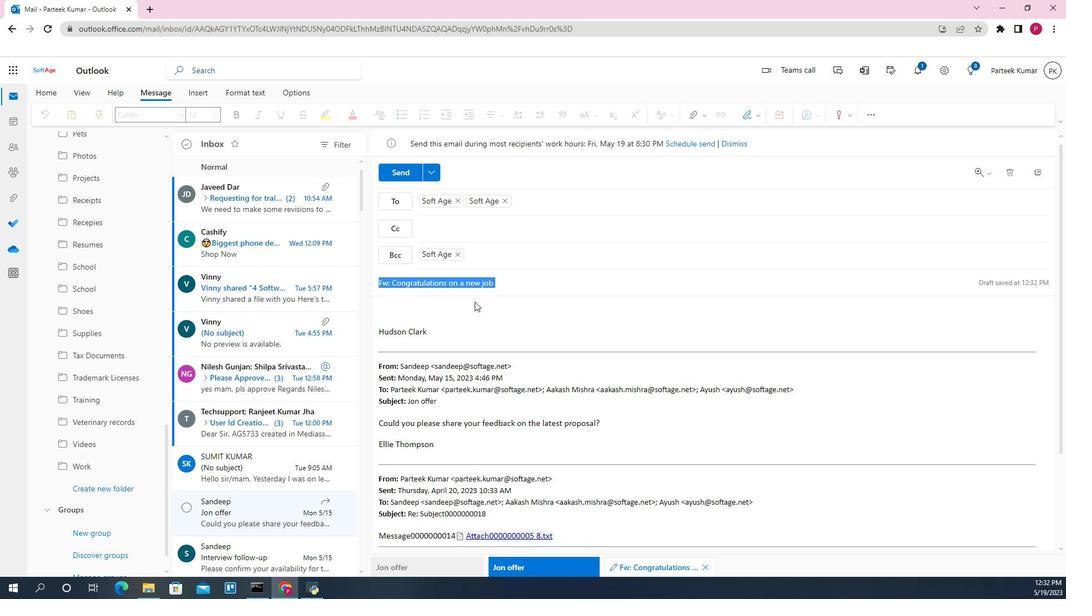 
Action: Mouse moved to (467, 303)
Screenshot: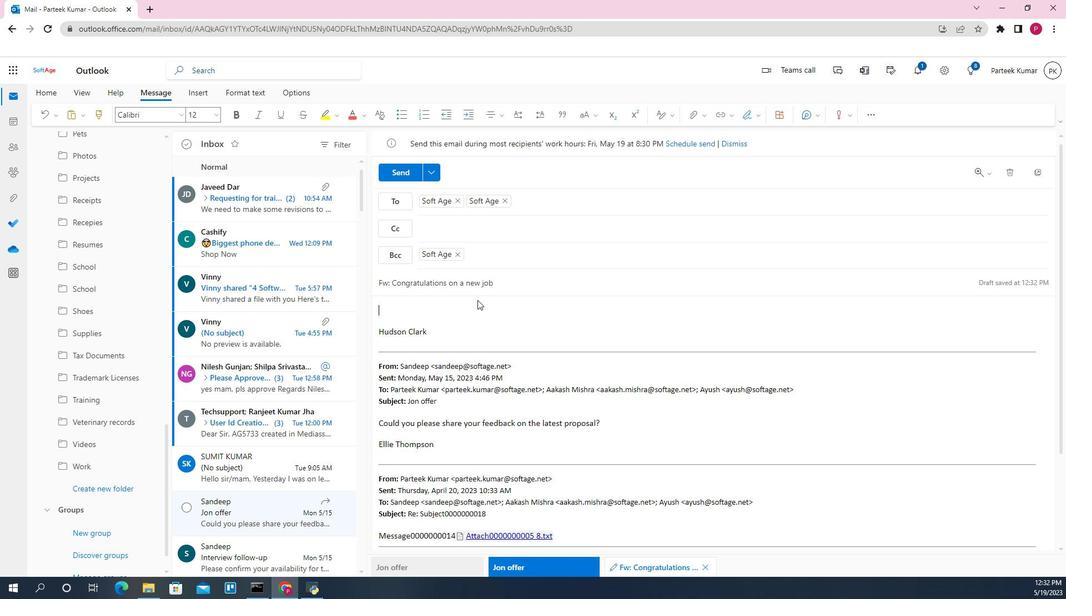 
Action: Key pressed <Key.shift>I<Key.space>am<Key.space>
Screenshot: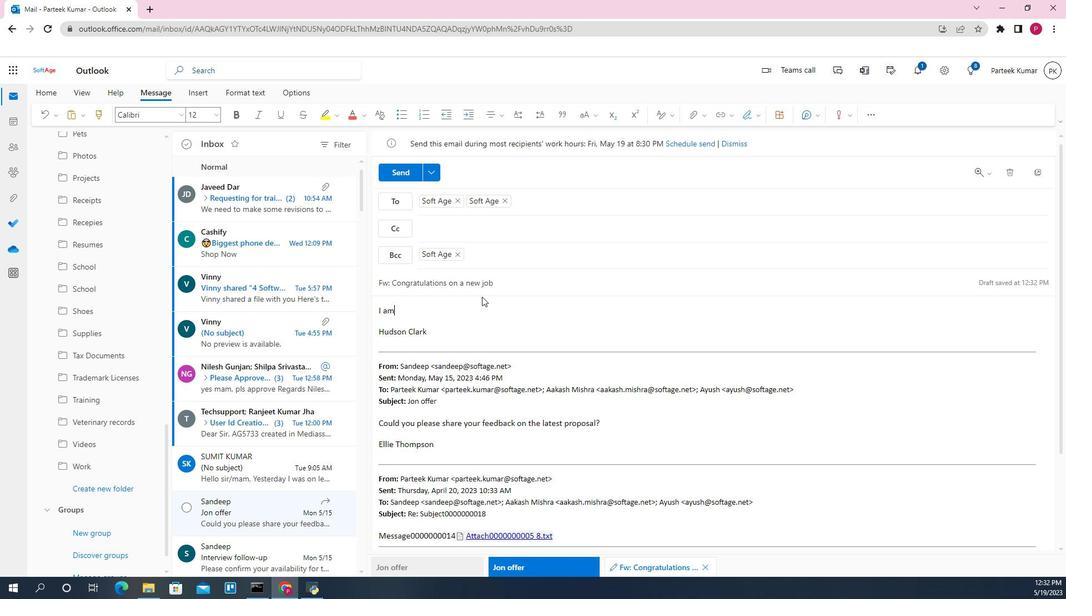 
Action: Mouse moved to (484, 312)
Screenshot: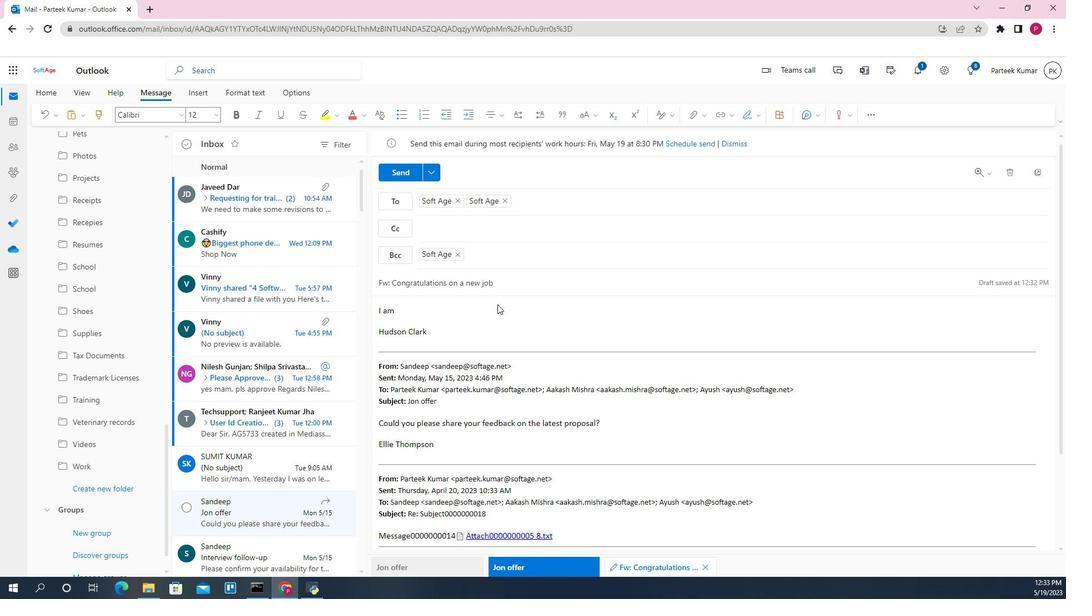 
Action: Key pressed writing<Key.space>to<Key.space>request<Key.space>a<Key.space>review<Key.space>of<Key.space>the<Key.space>project<Key.space>procurement<Key.space>plan.
Screenshot: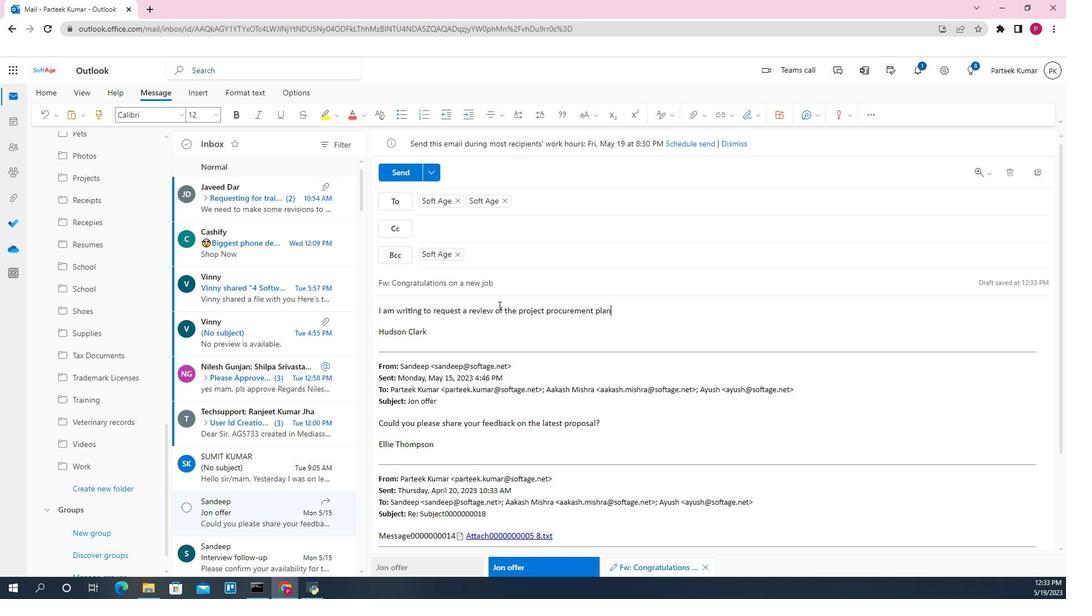 
Action: Mouse moved to (396, 177)
Screenshot: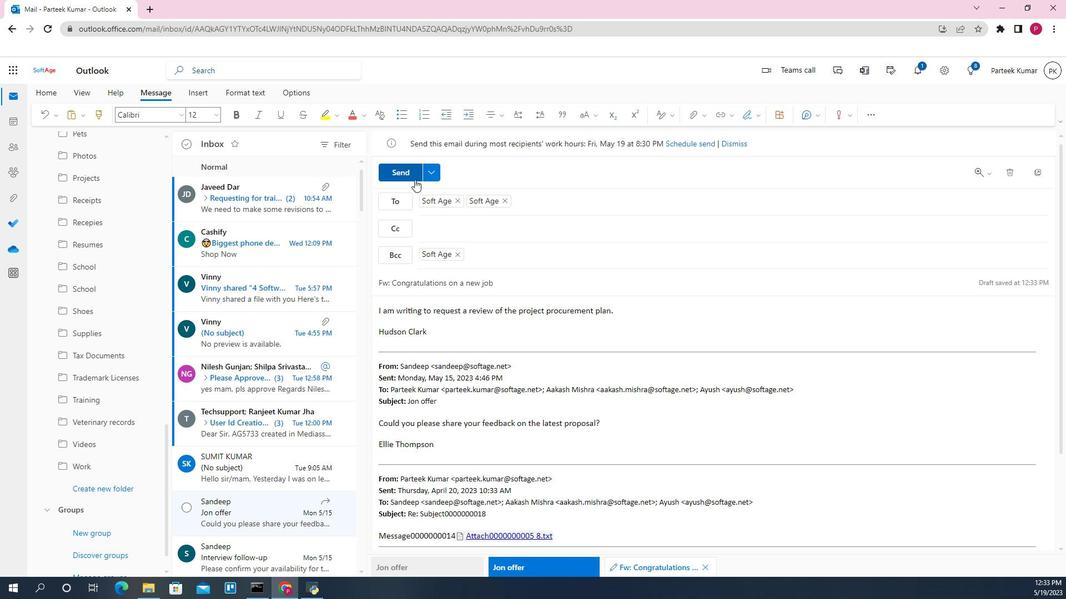 
Action: Mouse pressed left at (396, 177)
Screenshot: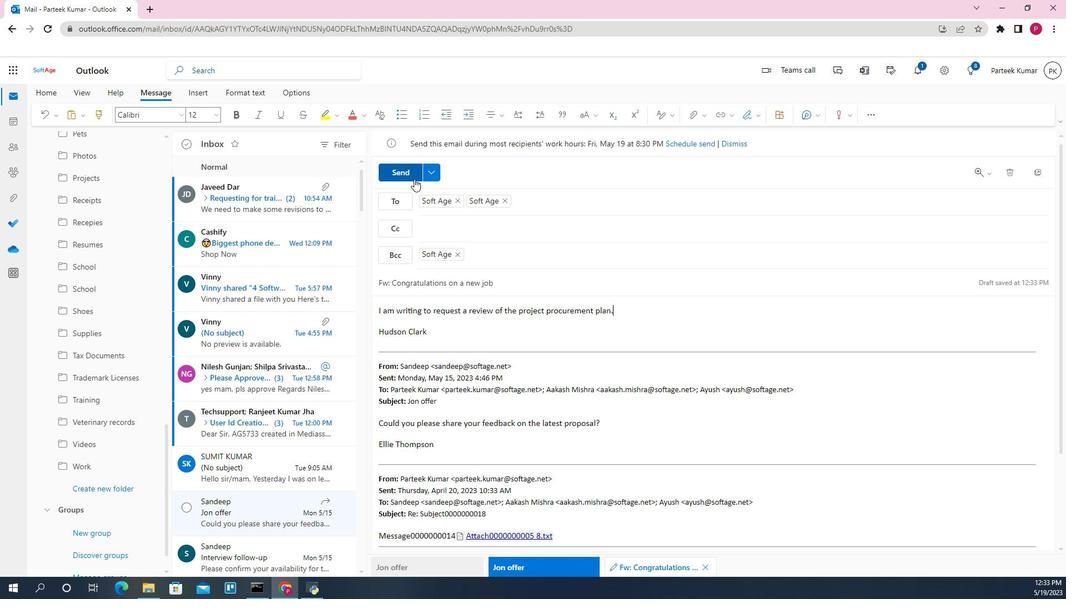 
Action: Mouse moved to (753, 470)
Screenshot: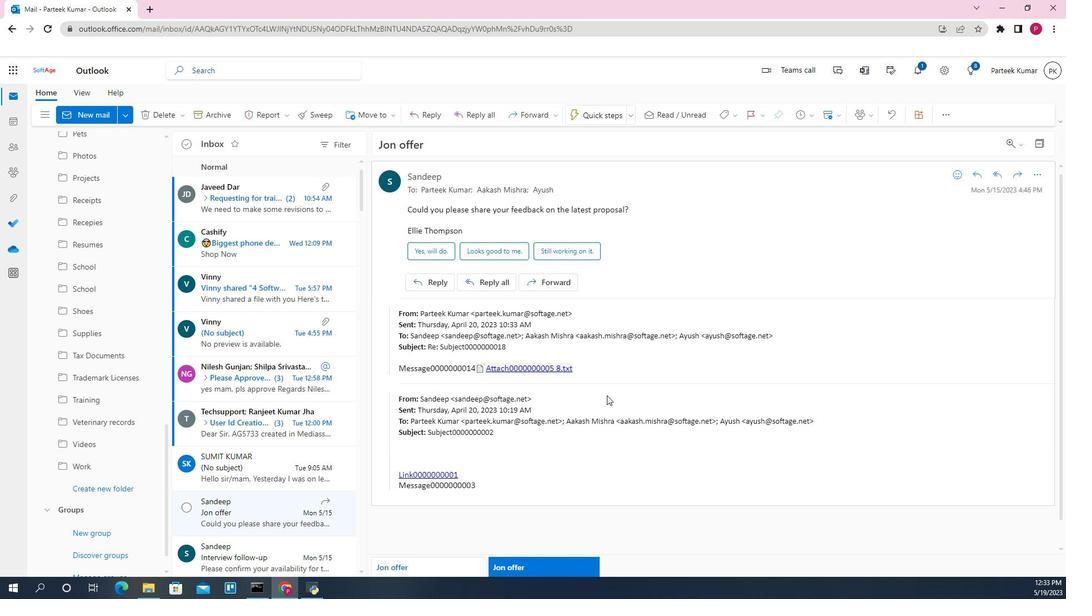 
